 Task: Create a due date automation trigger when advanced on, on the tuesday after a card is due add dates due next month at 11:00 AM.
Action: Mouse moved to (1283, 89)
Screenshot: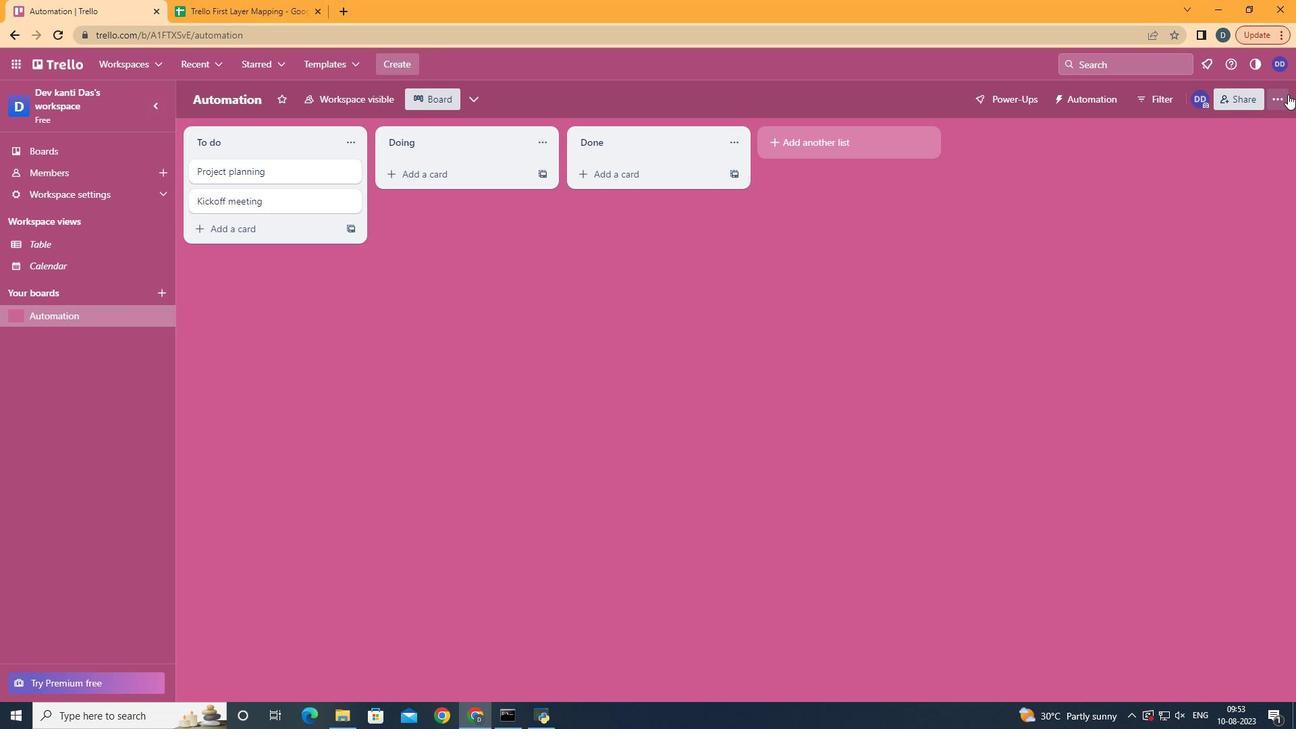 
Action: Mouse pressed left at (1283, 89)
Screenshot: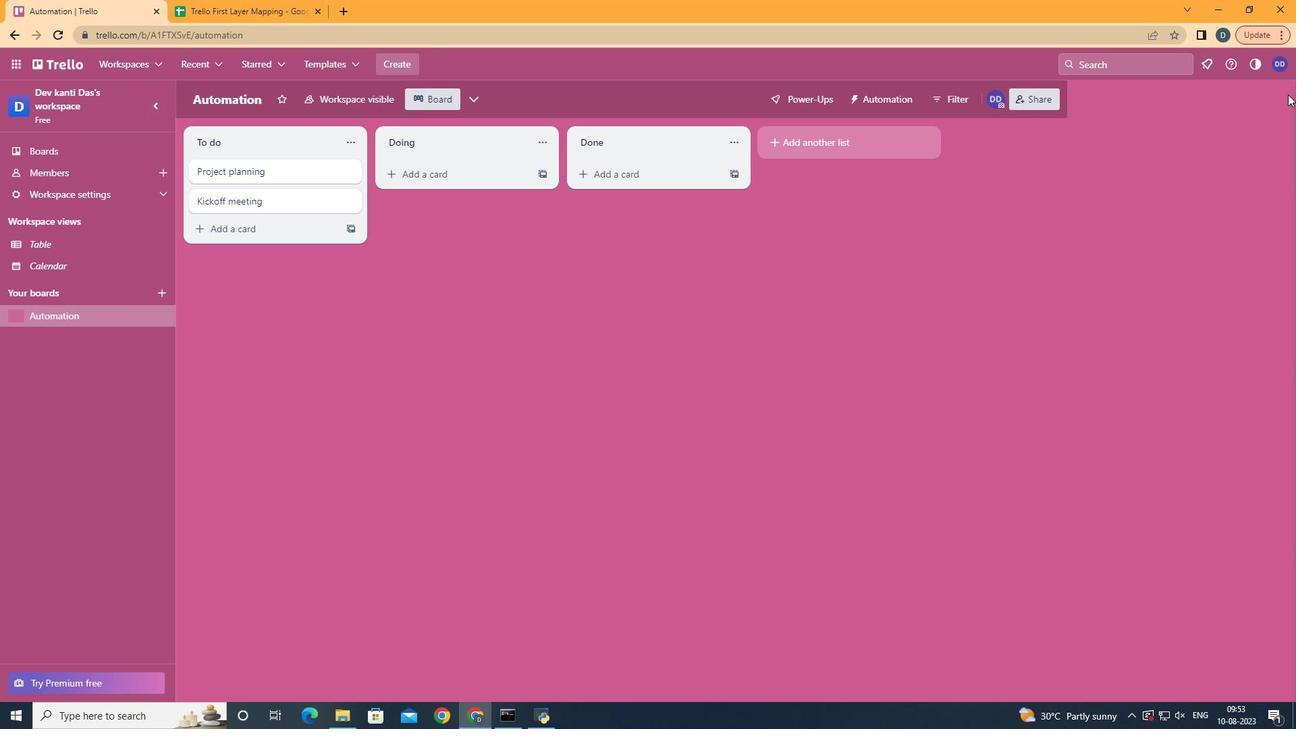 
Action: Mouse moved to (1155, 271)
Screenshot: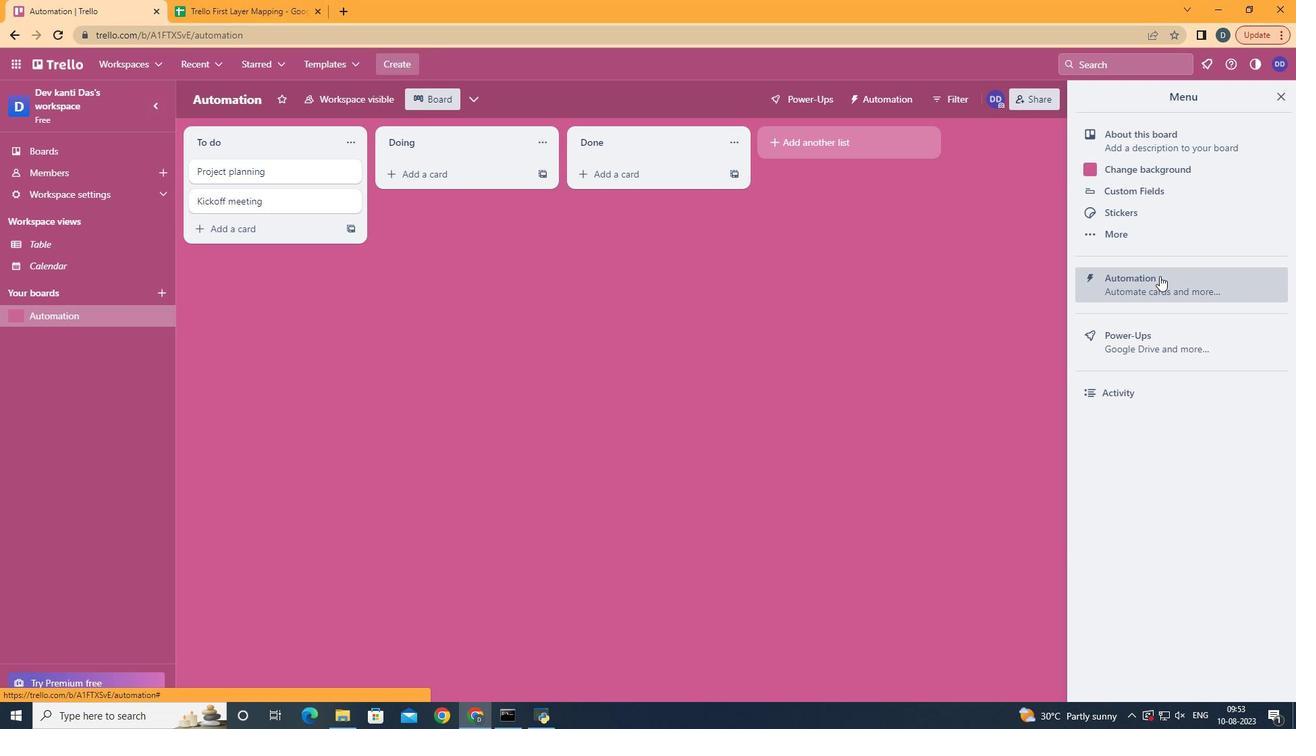 
Action: Mouse pressed left at (1155, 271)
Screenshot: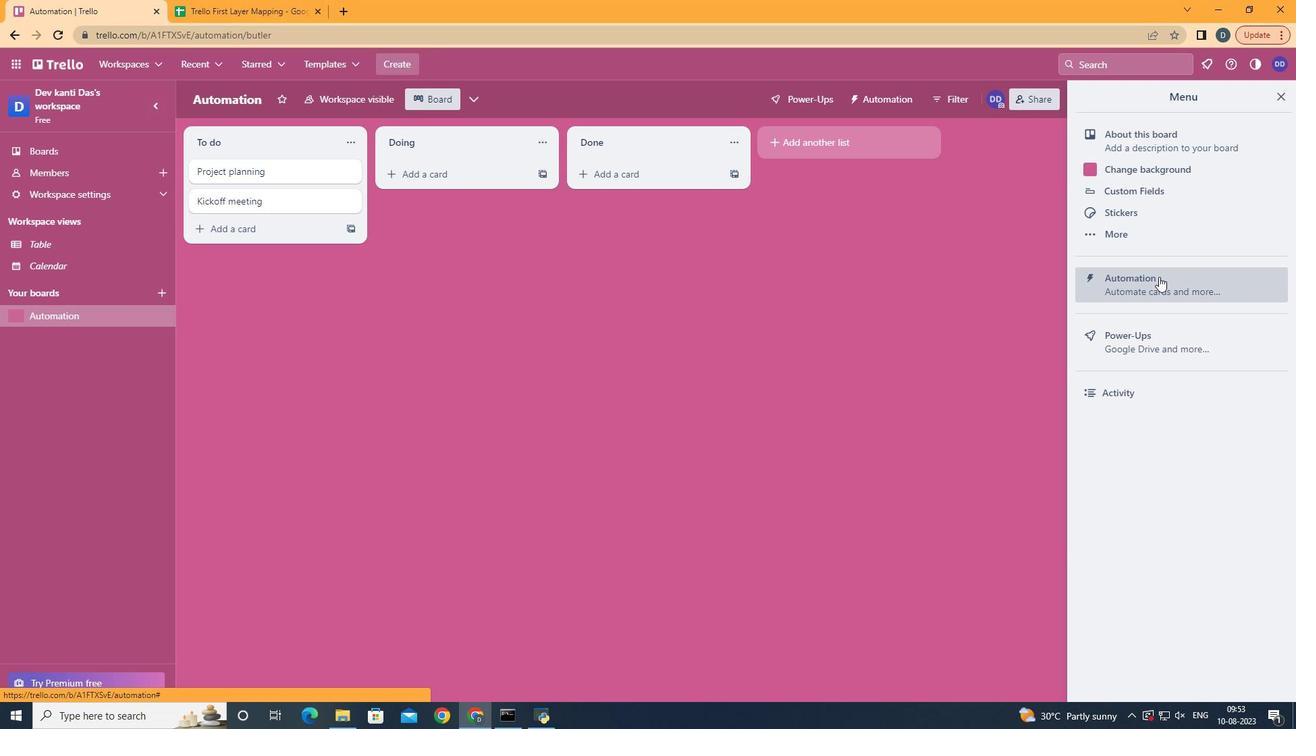 
Action: Mouse moved to (232, 272)
Screenshot: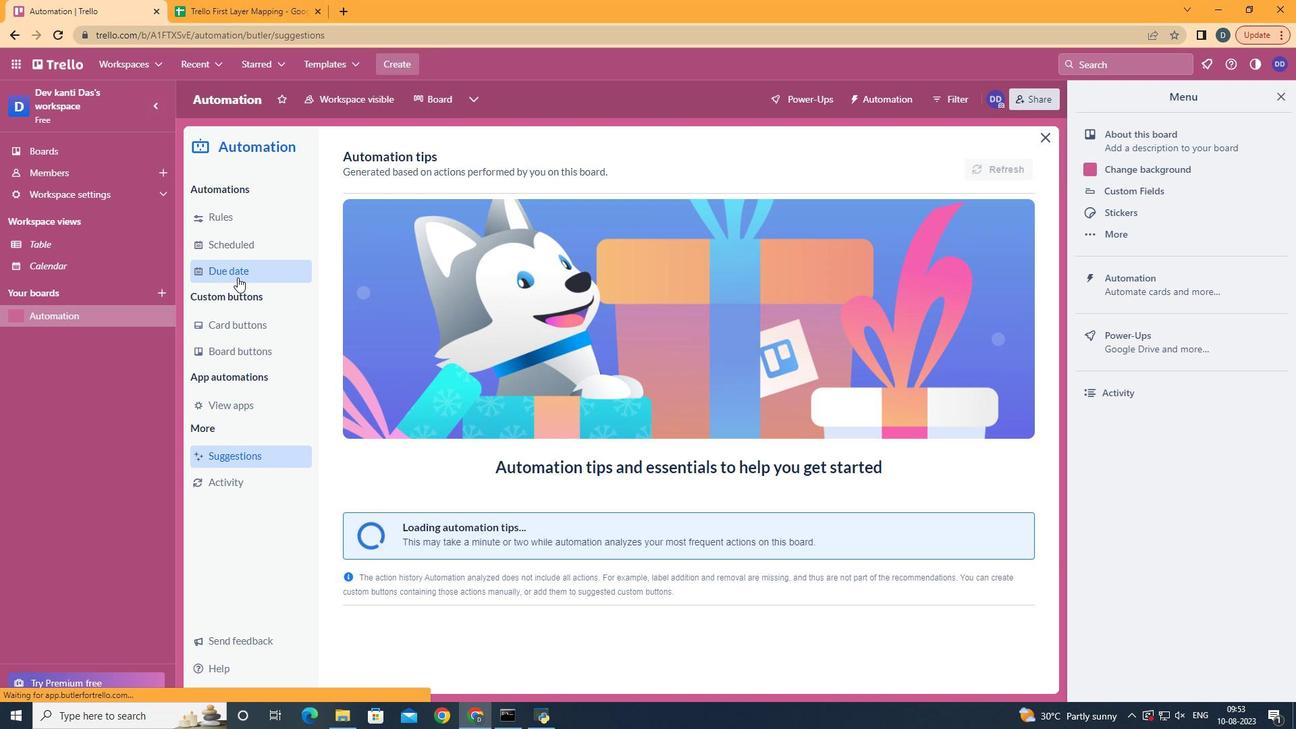 
Action: Mouse pressed left at (232, 272)
Screenshot: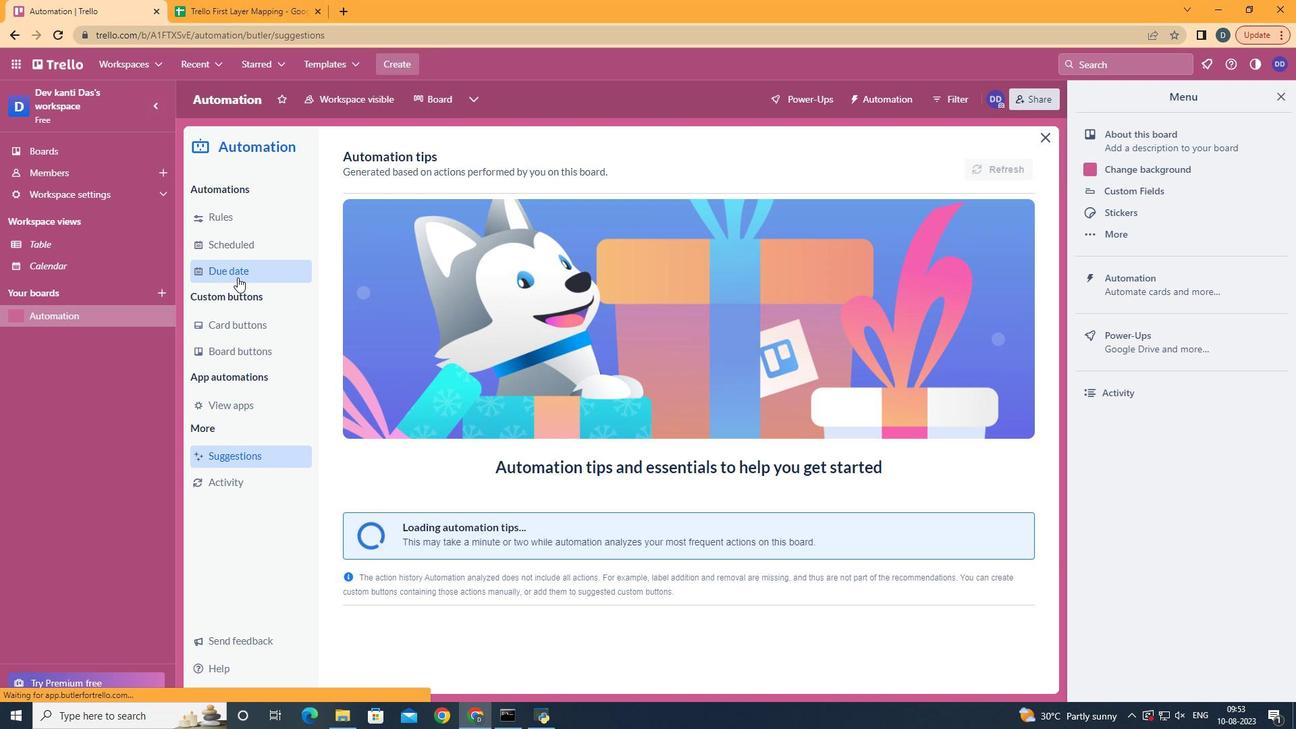 
Action: Mouse moved to (950, 153)
Screenshot: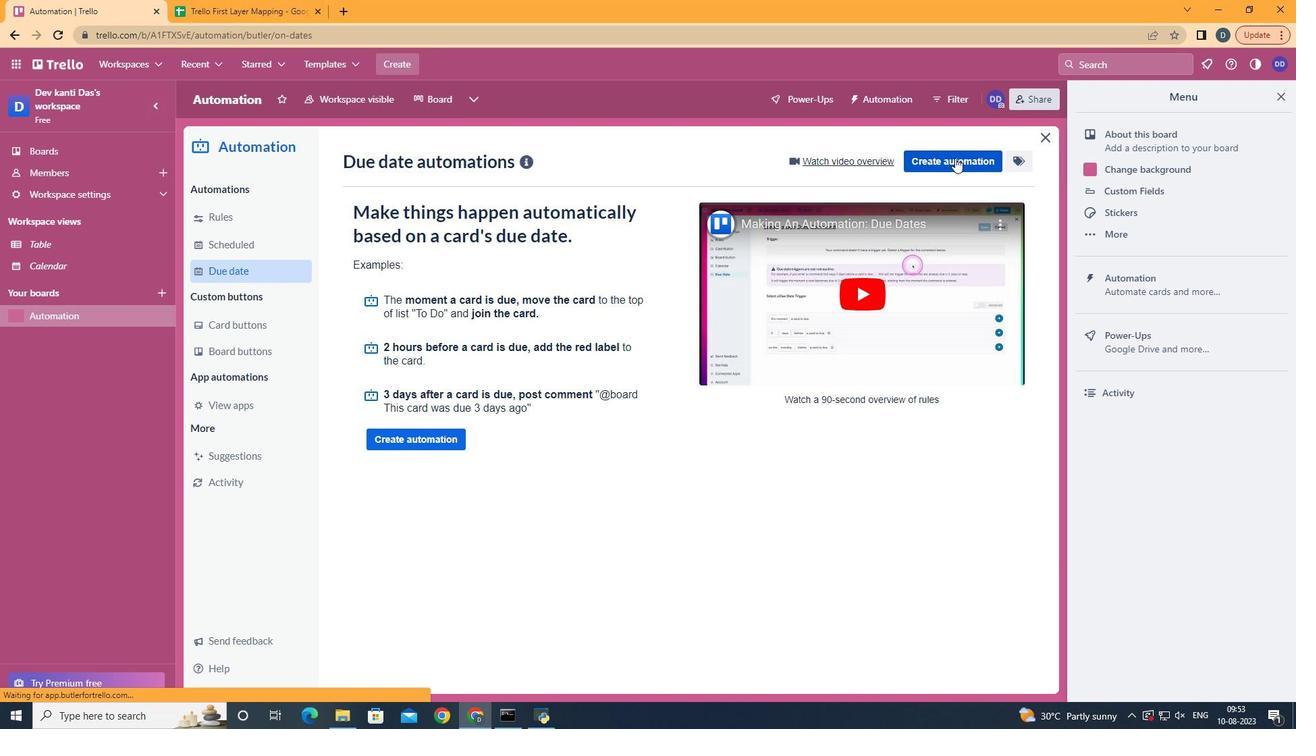 
Action: Mouse pressed left at (950, 153)
Screenshot: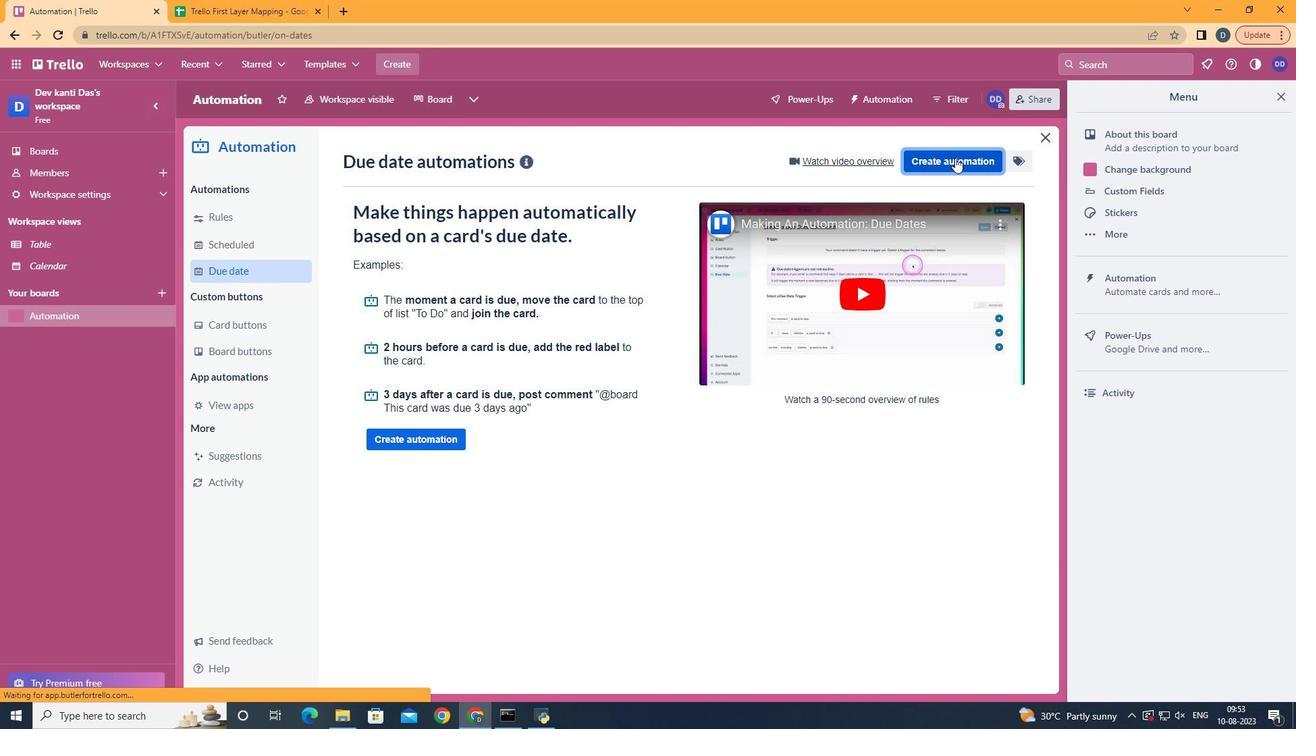 
Action: Mouse moved to (694, 295)
Screenshot: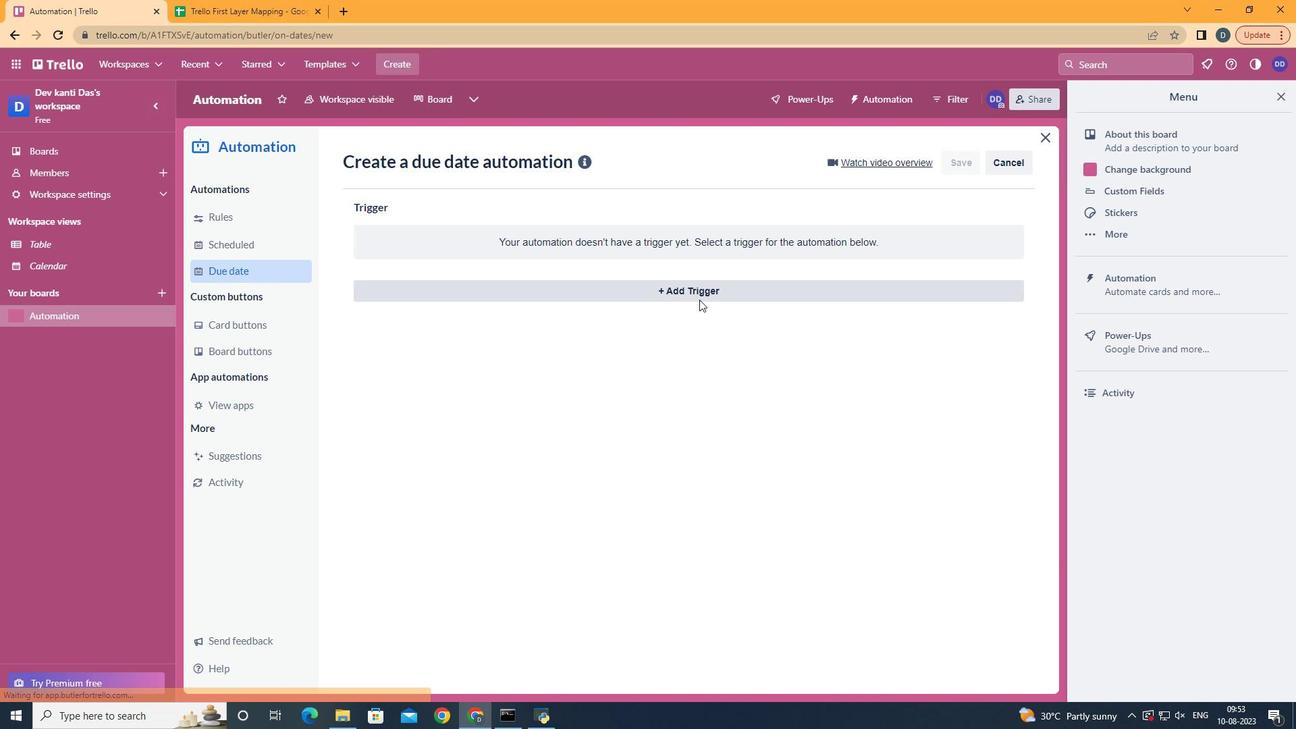 
Action: Mouse pressed left at (694, 295)
Screenshot: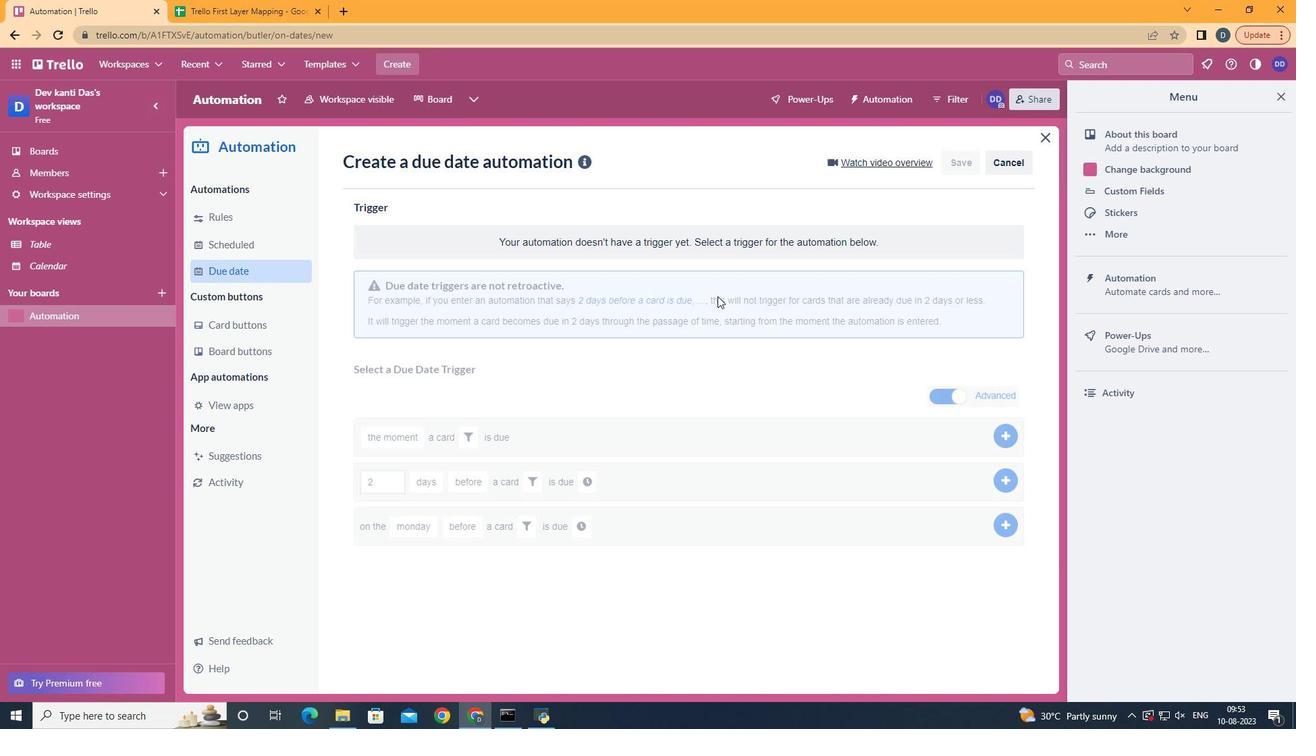 
Action: Mouse moved to (434, 373)
Screenshot: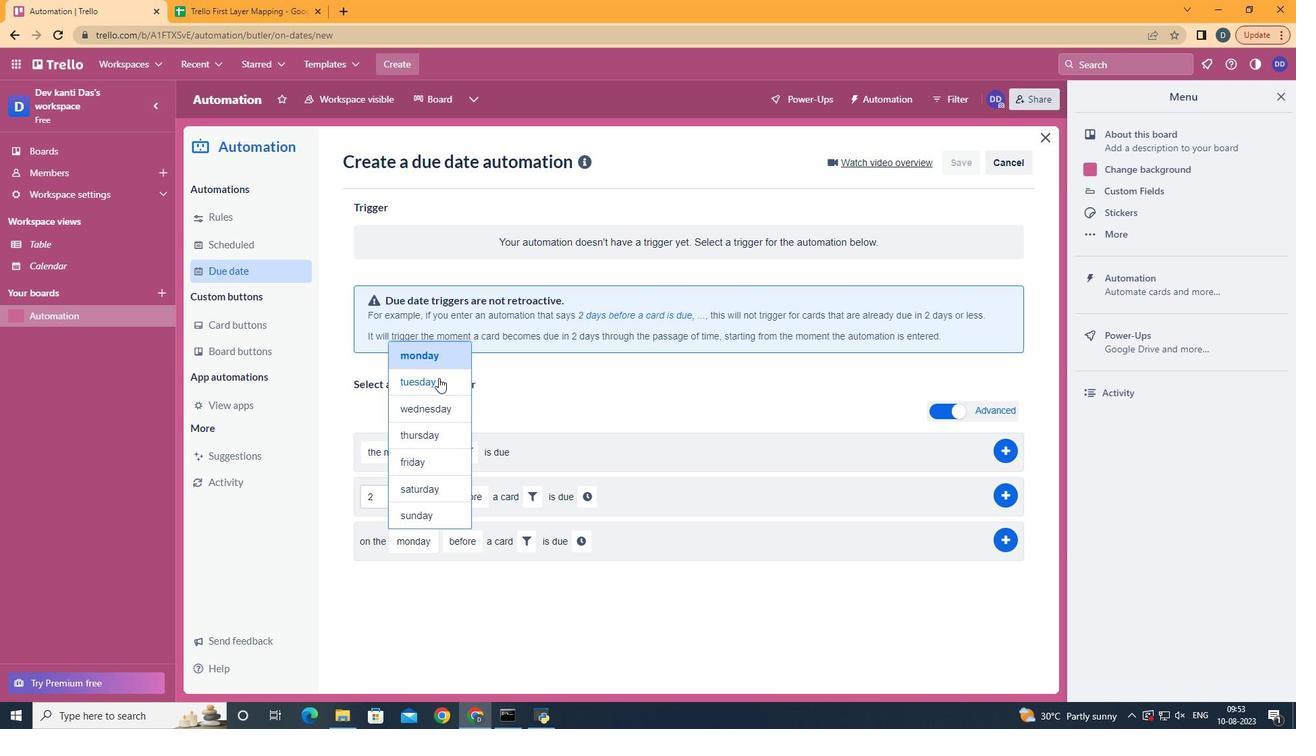 
Action: Mouse pressed left at (434, 373)
Screenshot: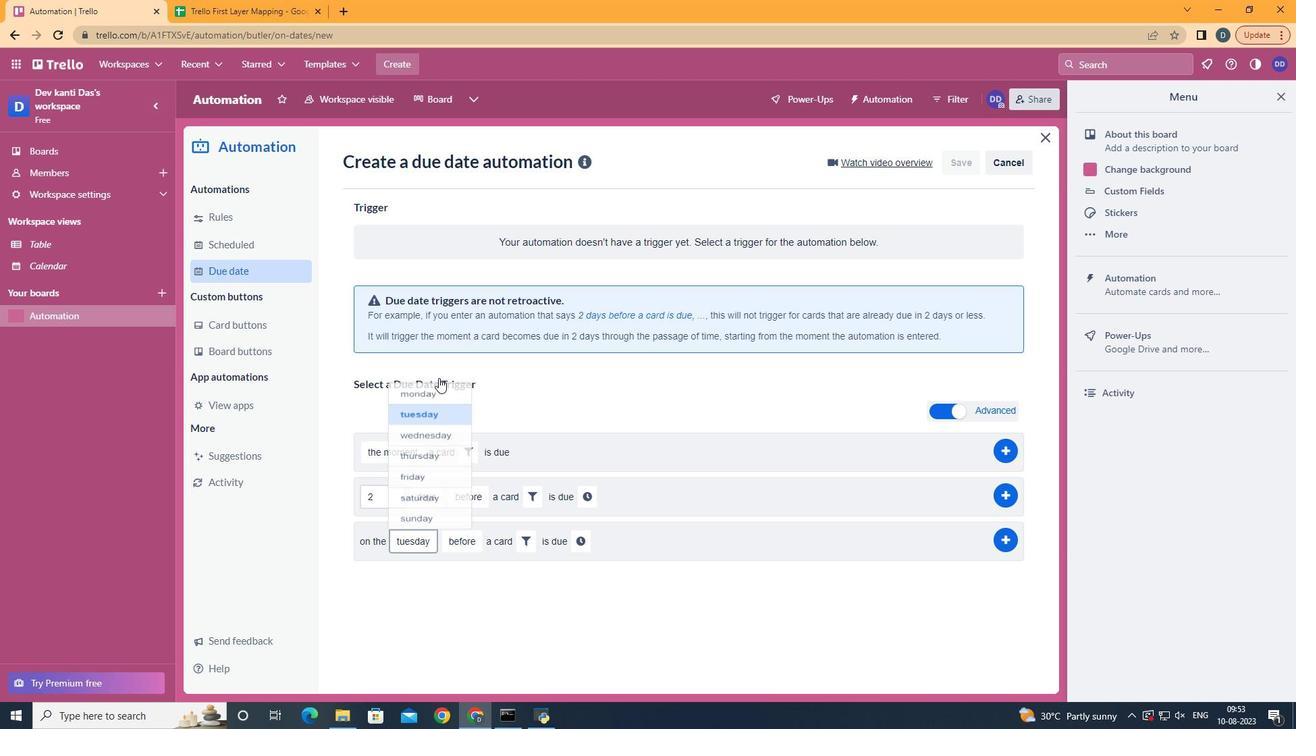 
Action: Mouse moved to (477, 583)
Screenshot: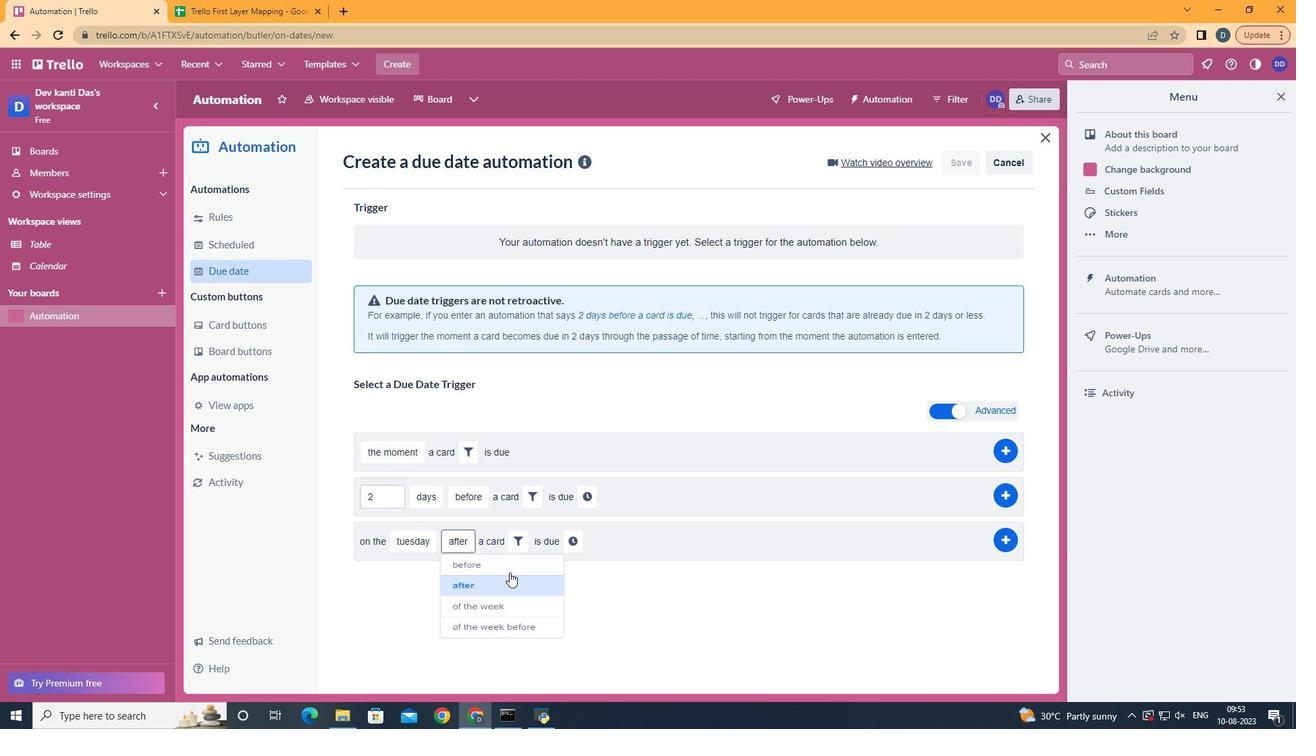 
Action: Mouse pressed left at (477, 583)
Screenshot: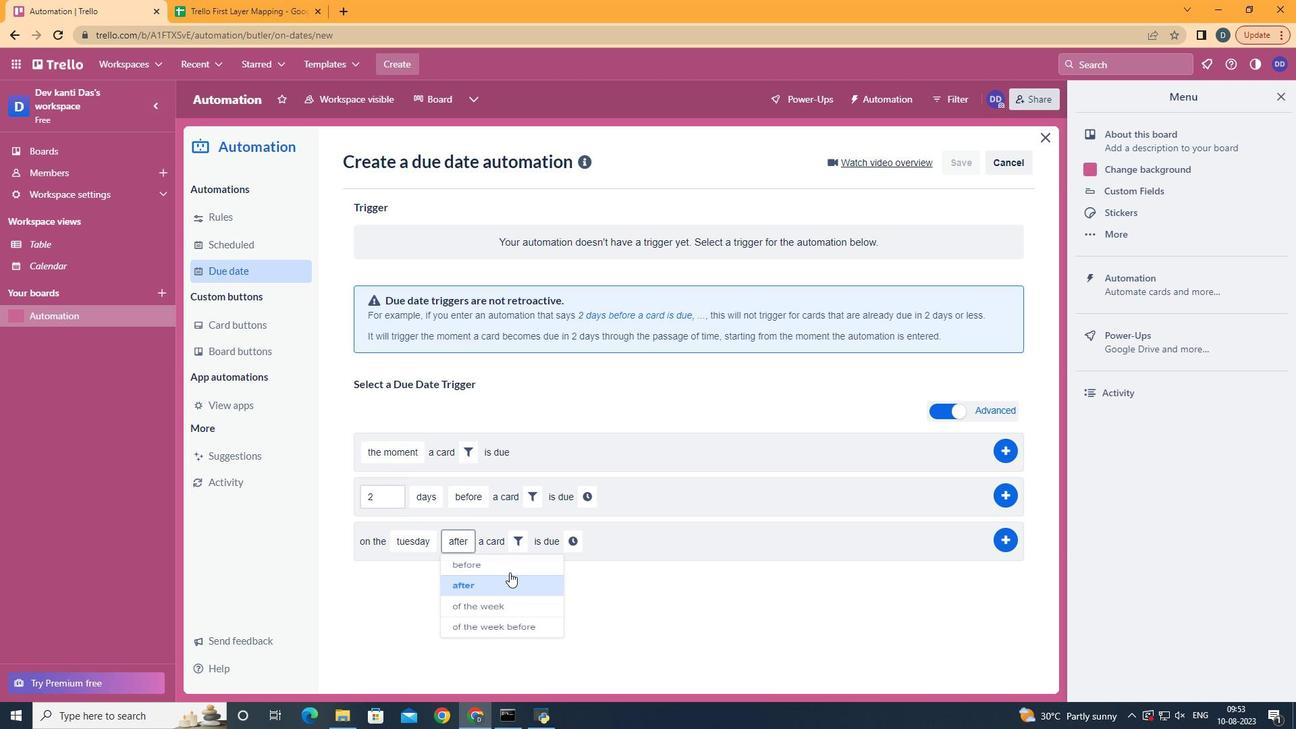 
Action: Mouse moved to (520, 542)
Screenshot: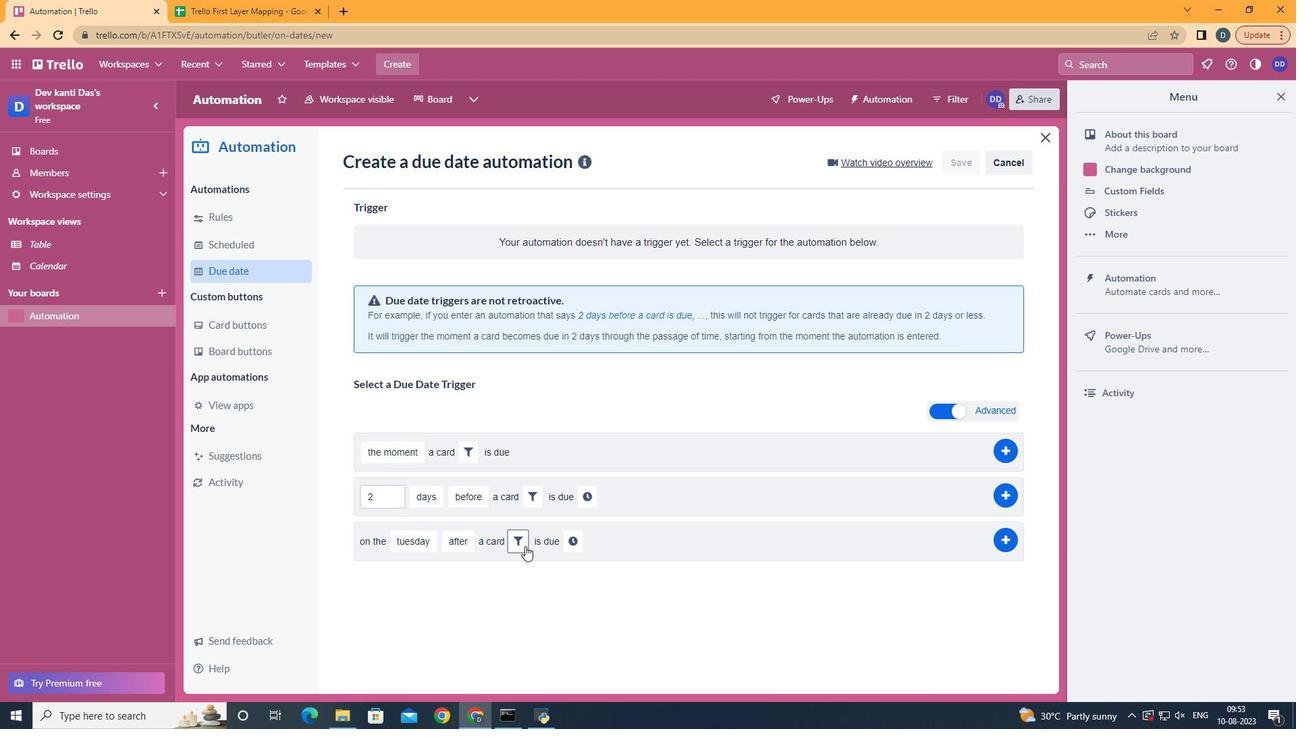 
Action: Mouse pressed left at (520, 542)
Screenshot: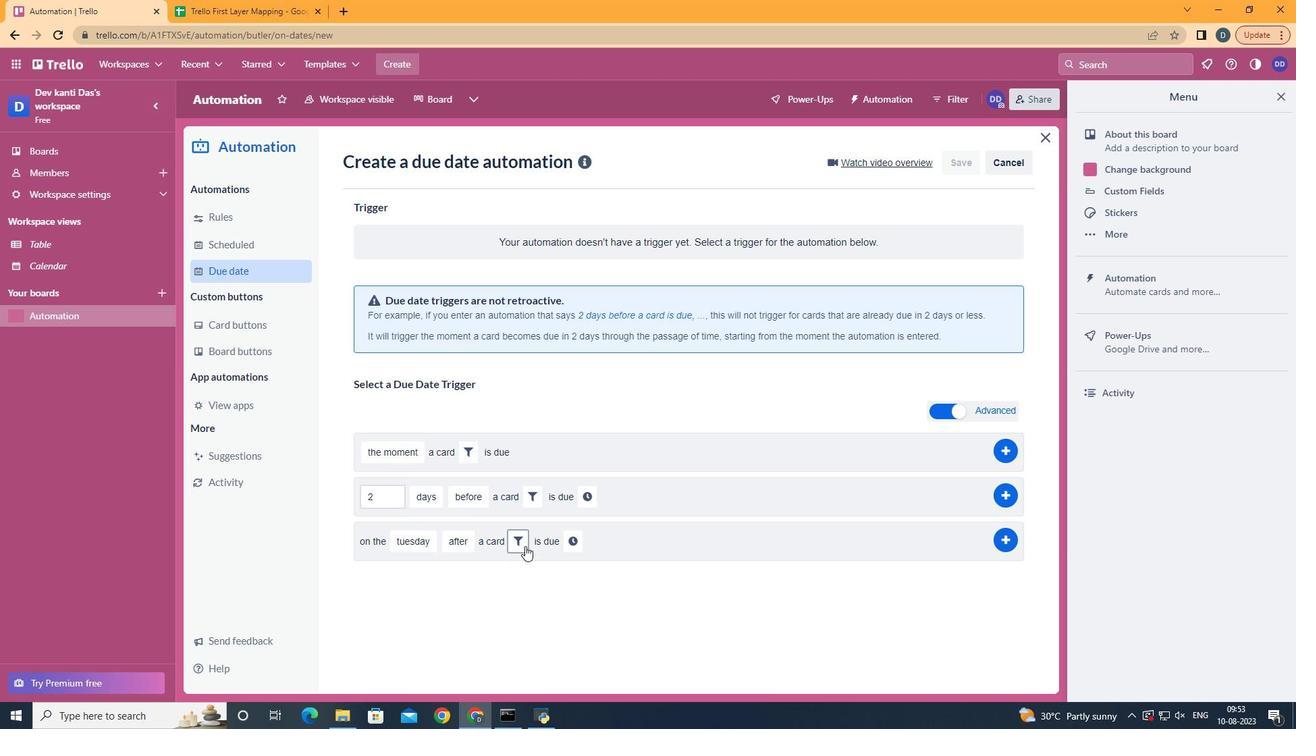 
Action: Mouse moved to (589, 567)
Screenshot: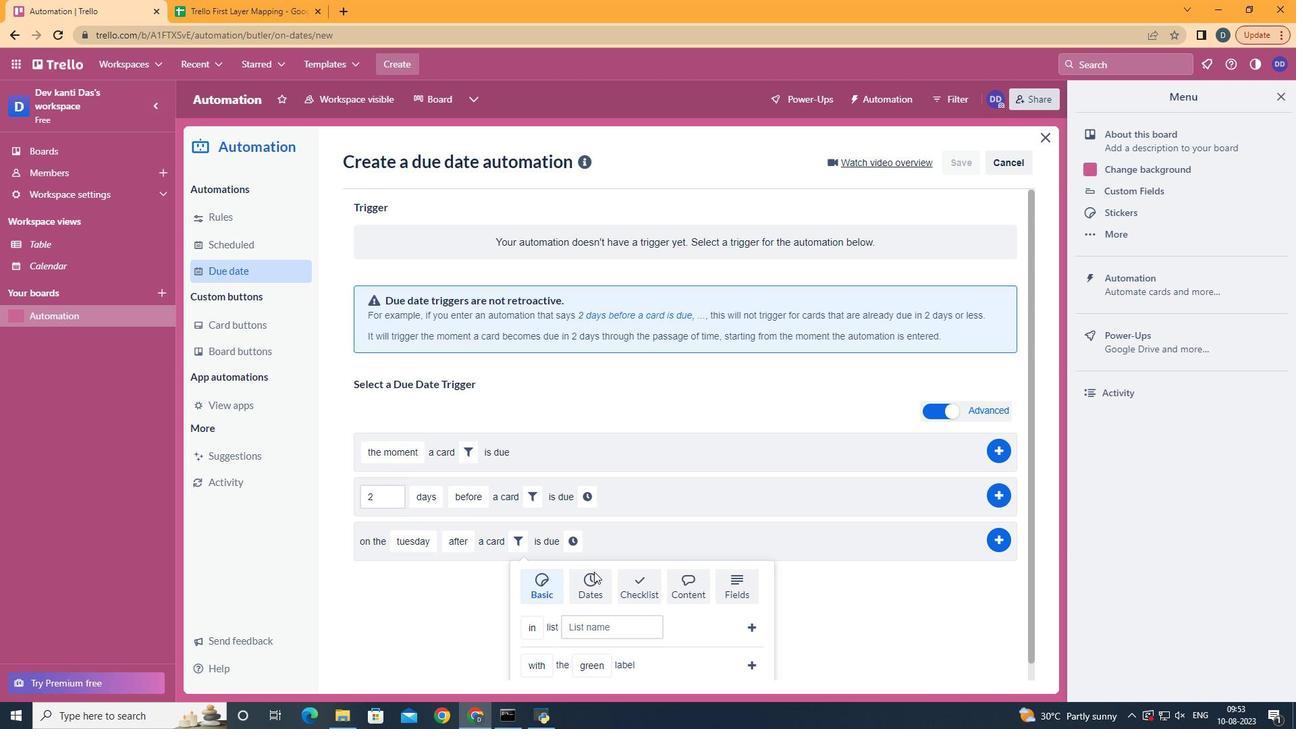 
Action: Mouse pressed left at (589, 567)
Screenshot: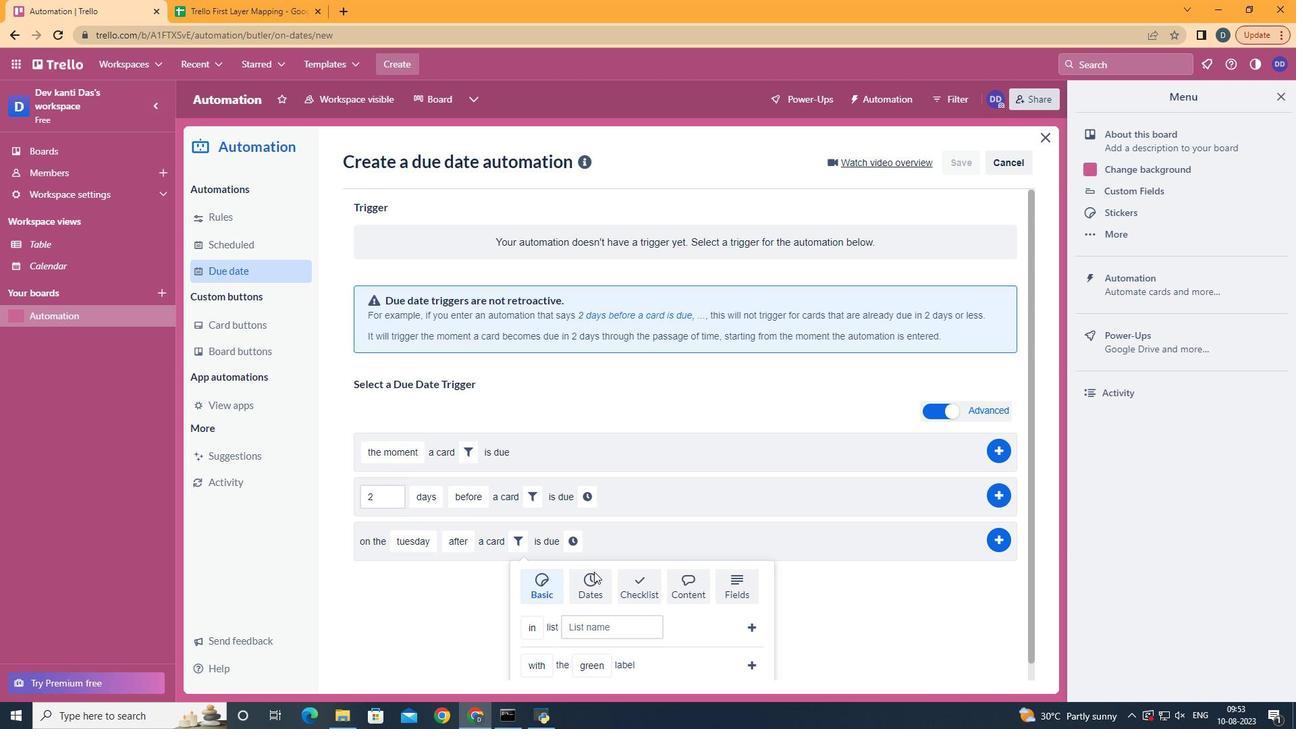 
Action: Mouse moved to (589, 567)
Screenshot: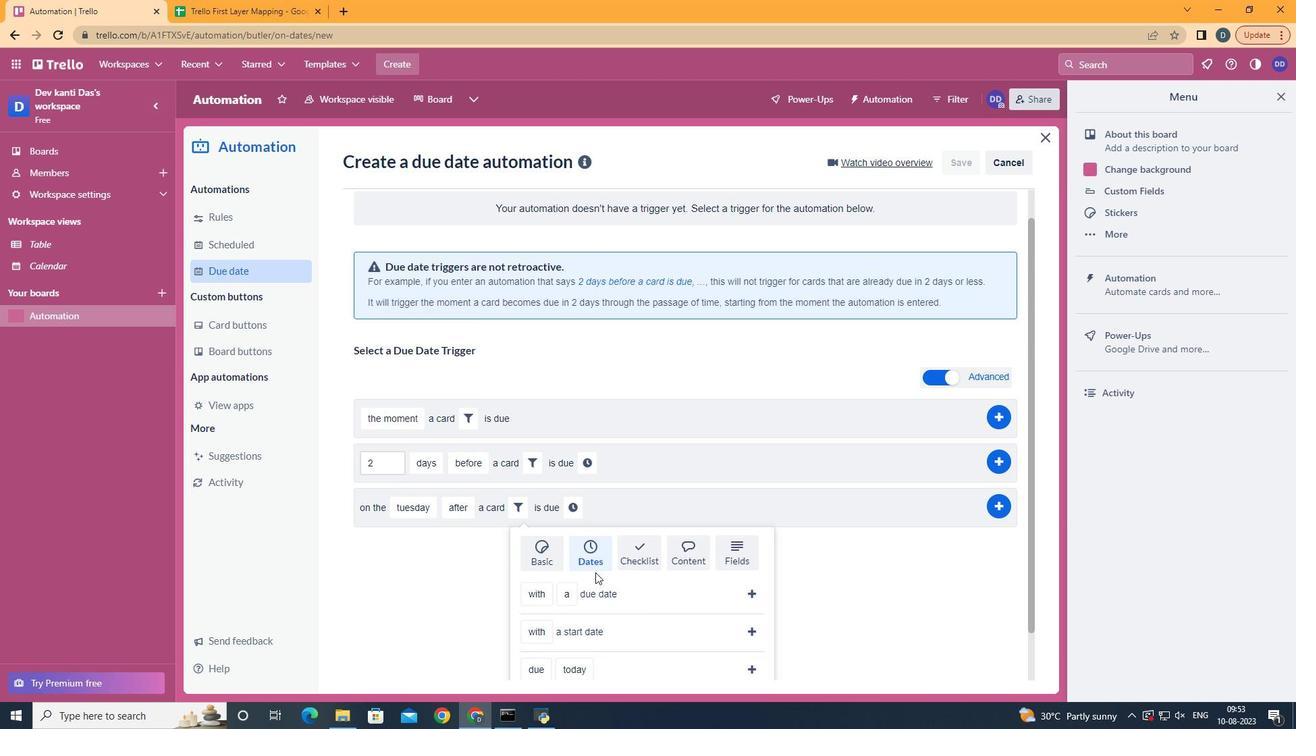 
Action: Mouse scrolled (589, 567) with delta (0, 0)
Screenshot: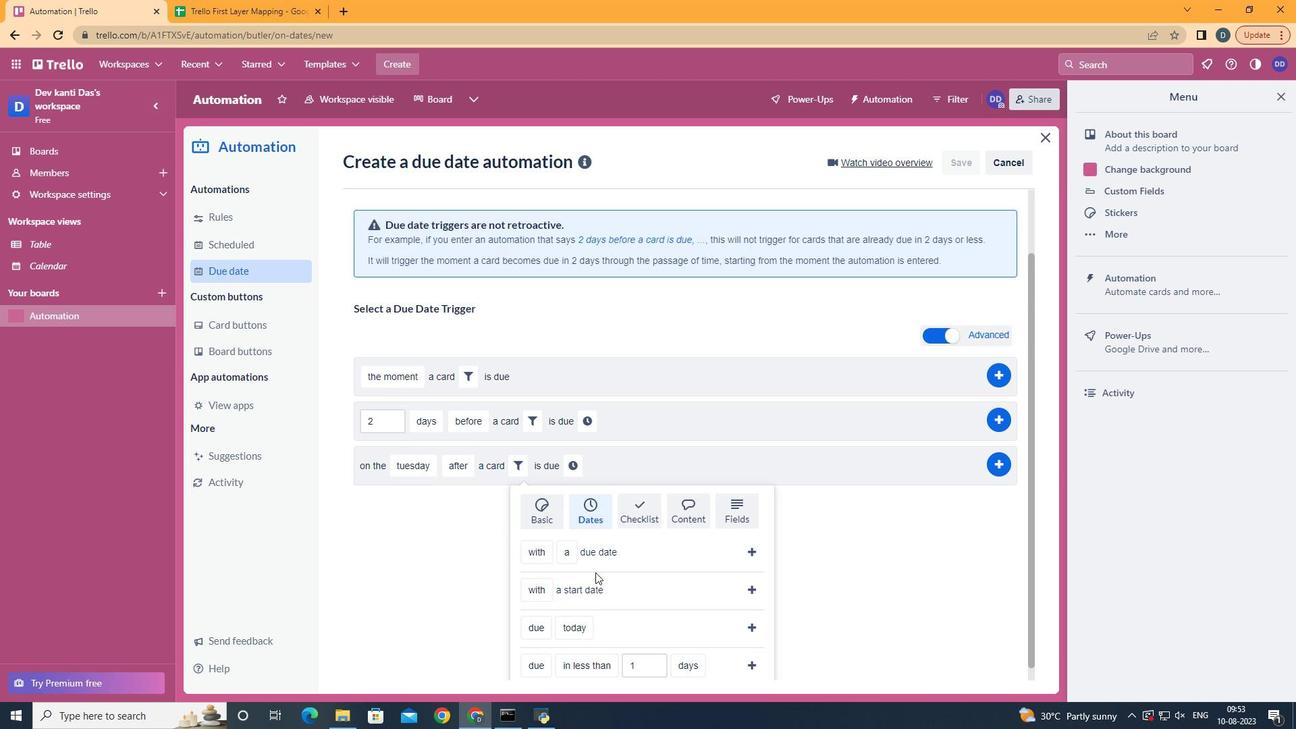 
Action: Mouse scrolled (589, 567) with delta (0, 0)
Screenshot: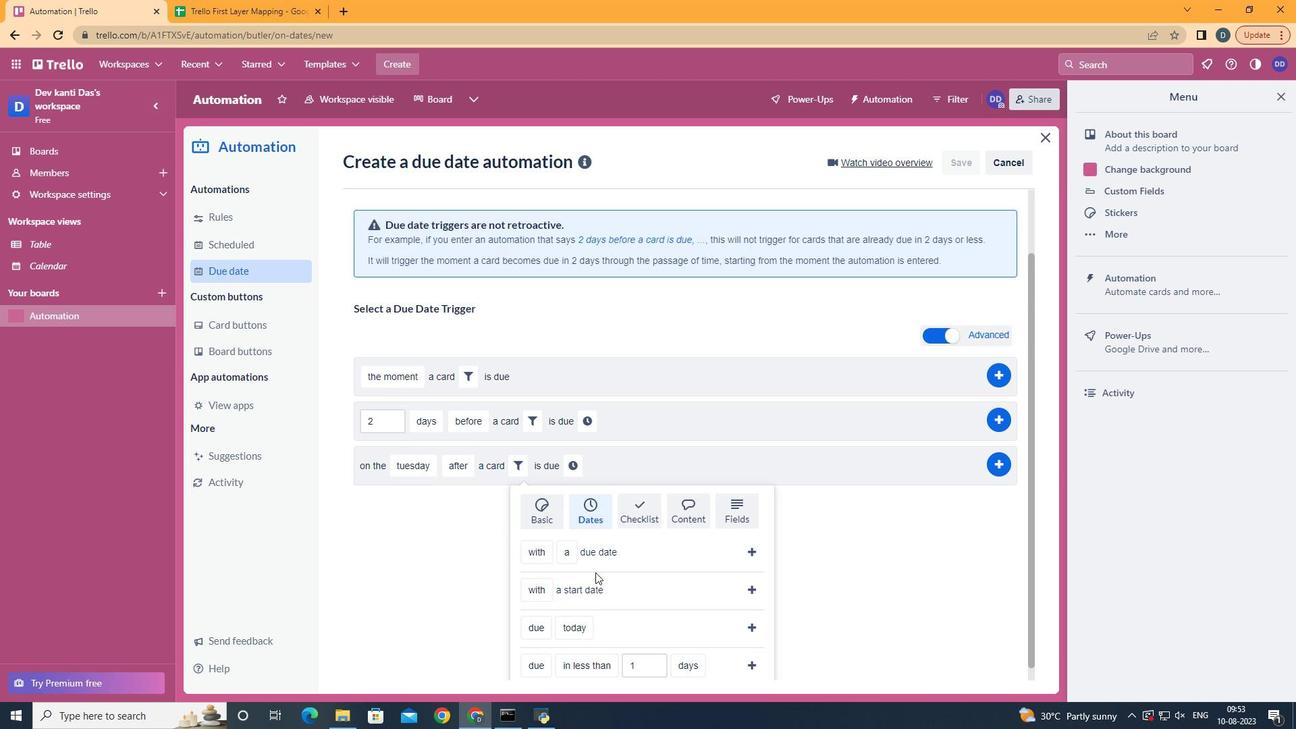 
Action: Mouse scrolled (589, 567) with delta (0, 0)
Screenshot: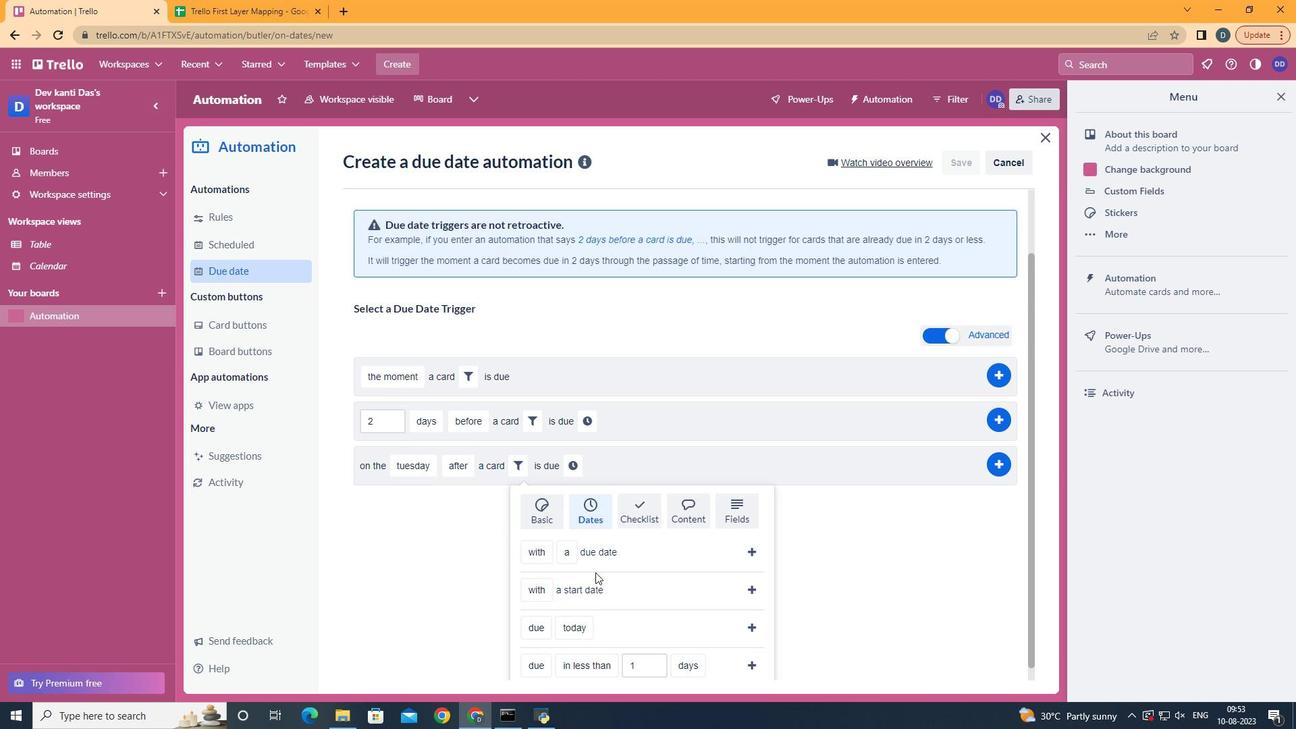 
Action: Mouse scrolled (589, 567) with delta (0, 0)
Screenshot: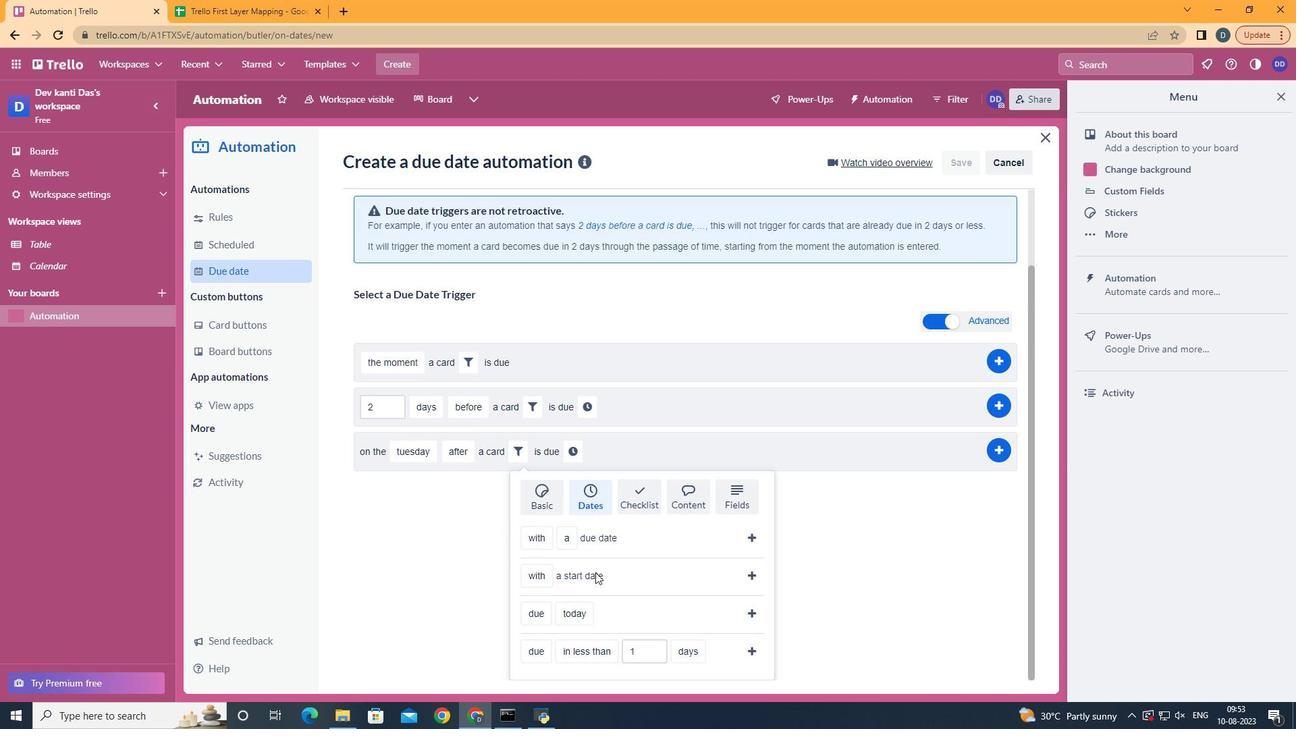 
Action: Mouse scrolled (589, 567) with delta (0, 0)
Screenshot: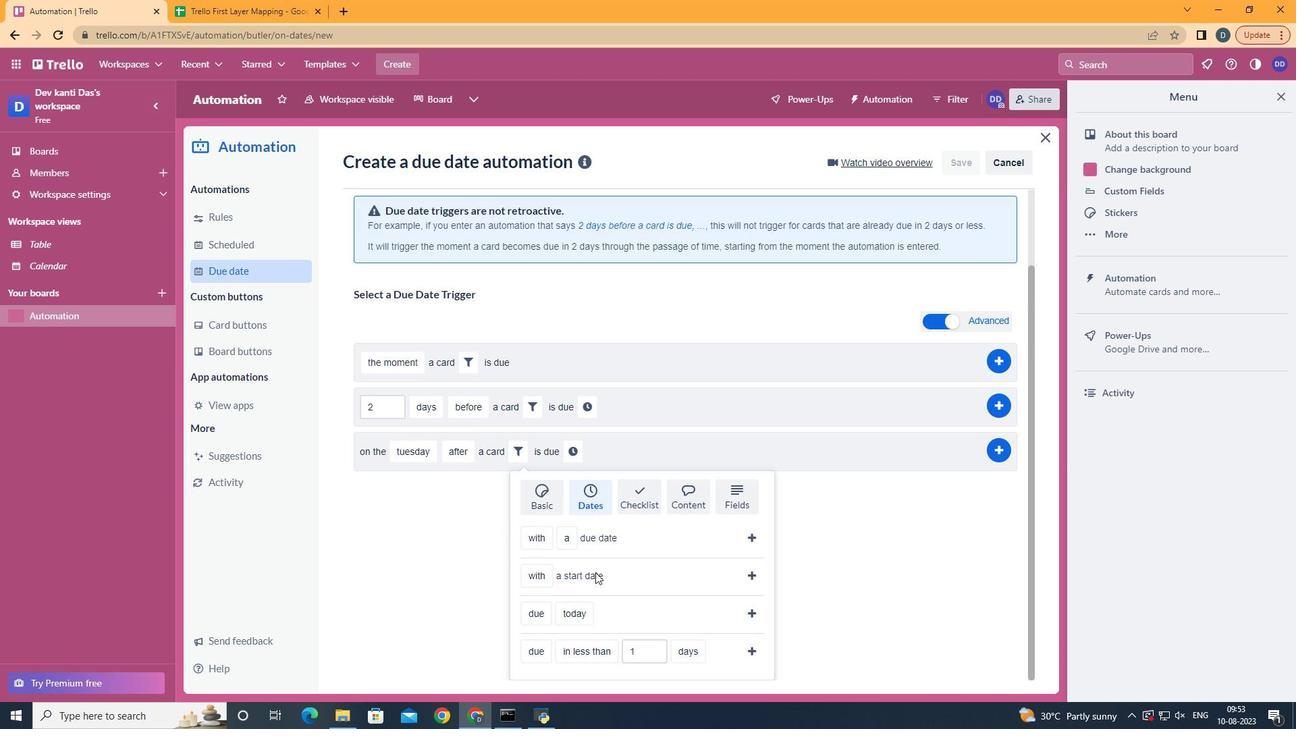 
Action: Mouse moved to (563, 505)
Screenshot: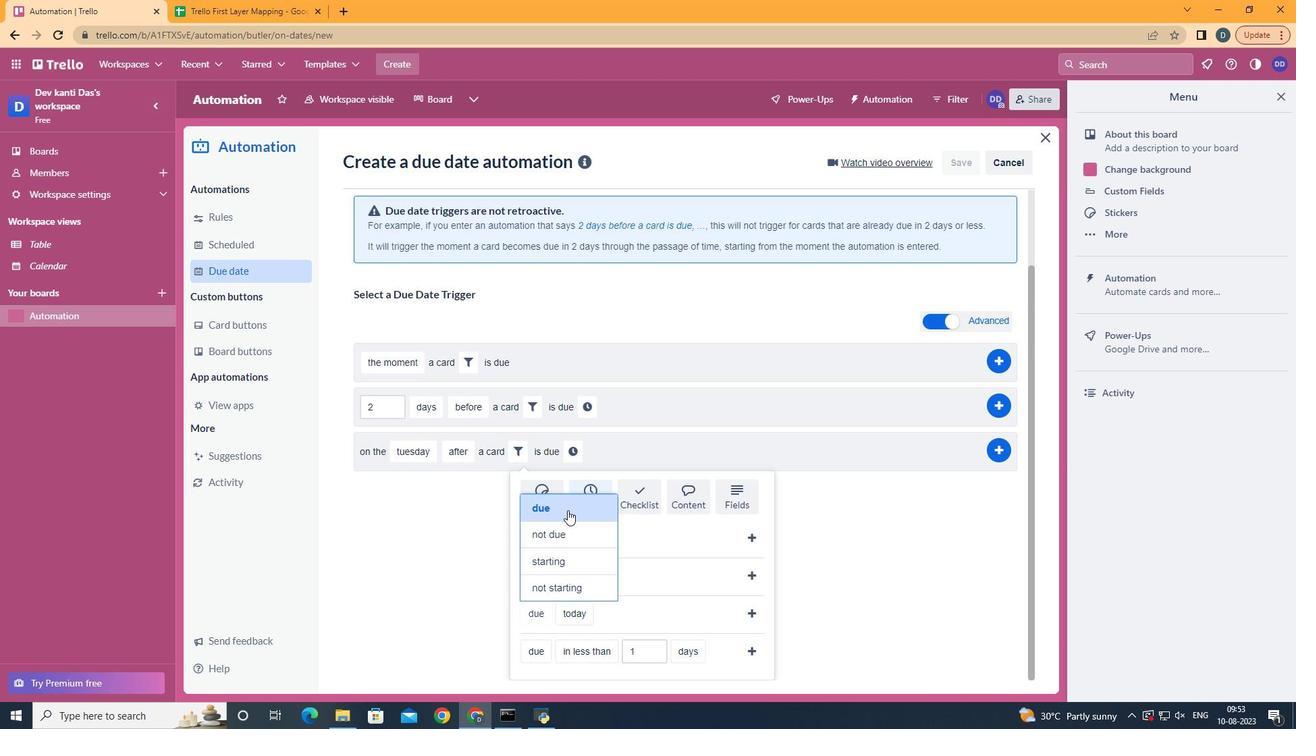 
Action: Mouse pressed left at (563, 505)
Screenshot: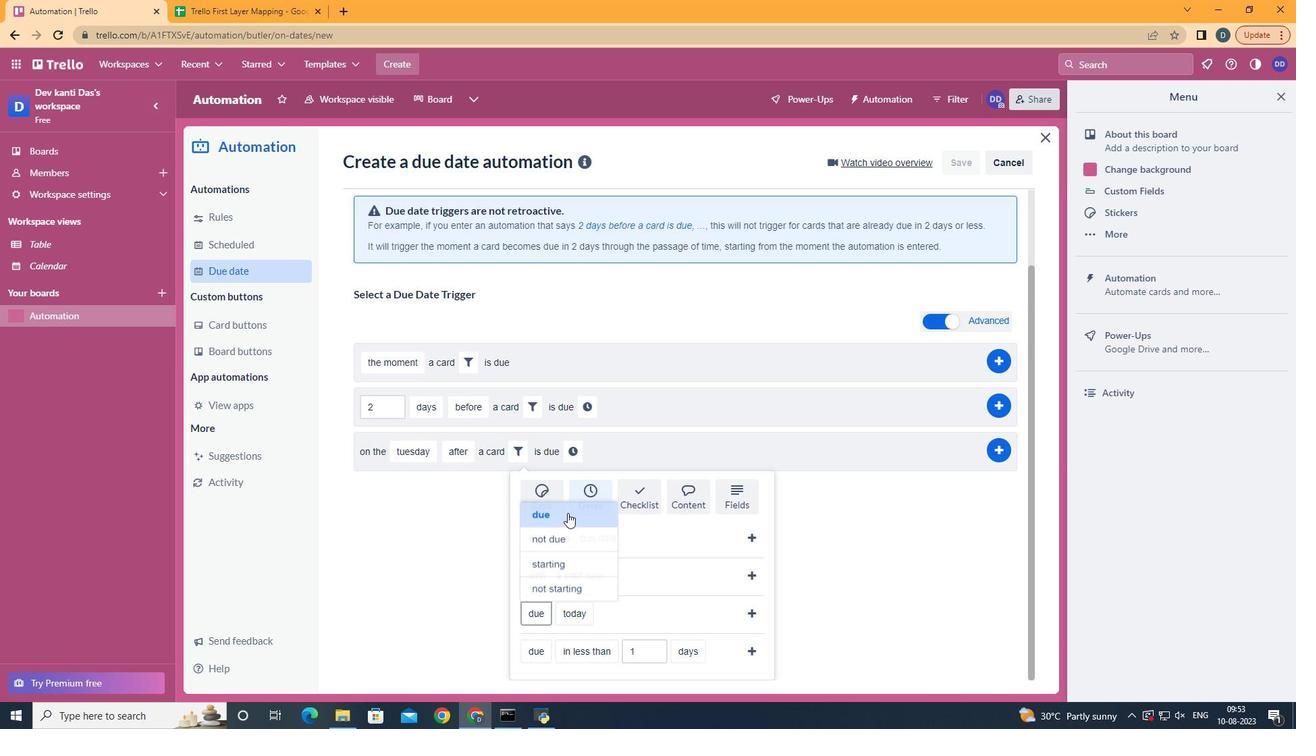 
Action: Mouse moved to (580, 587)
Screenshot: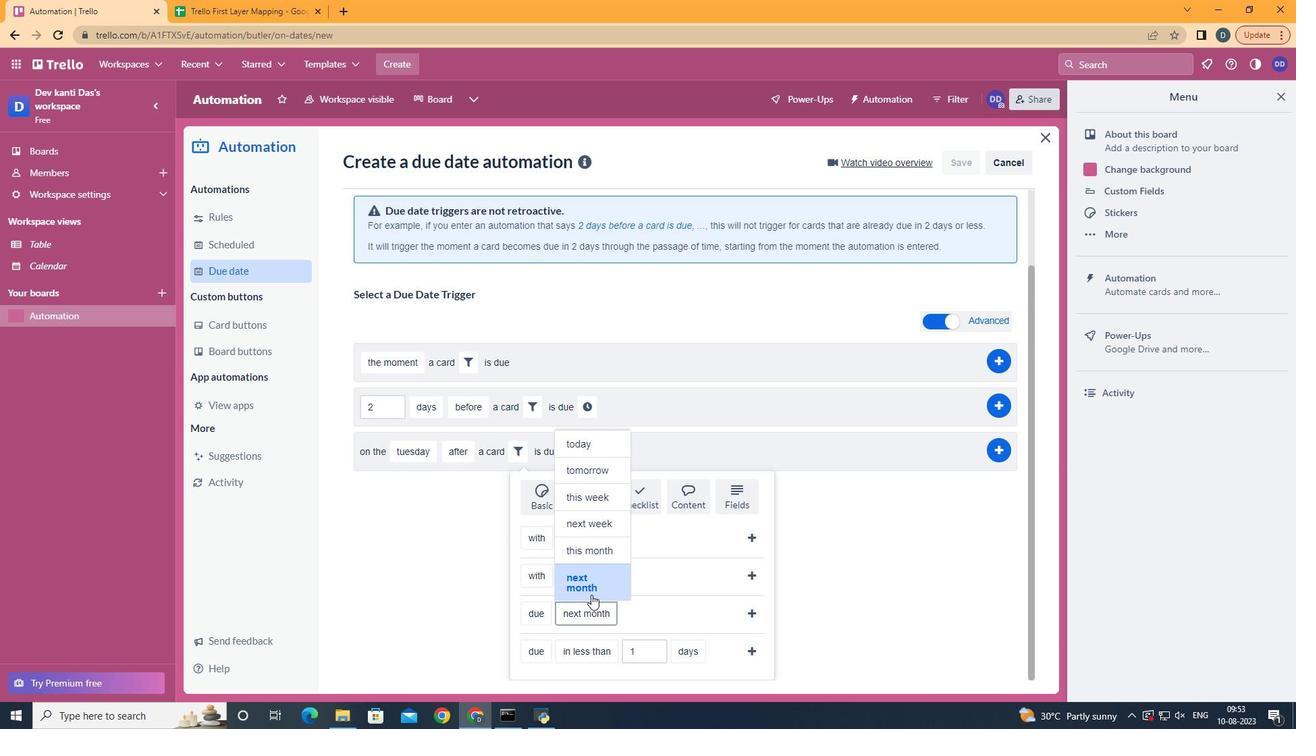
Action: Mouse pressed left at (580, 587)
Screenshot: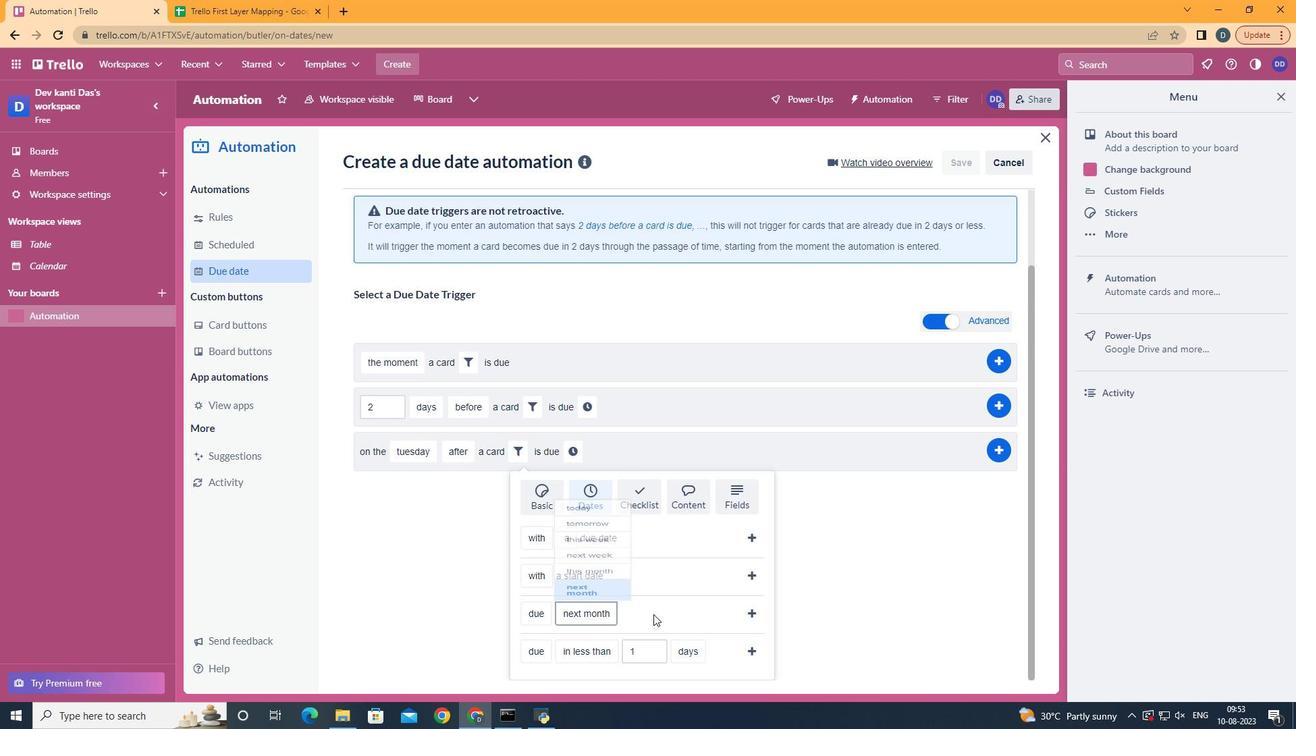 
Action: Mouse moved to (750, 611)
Screenshot: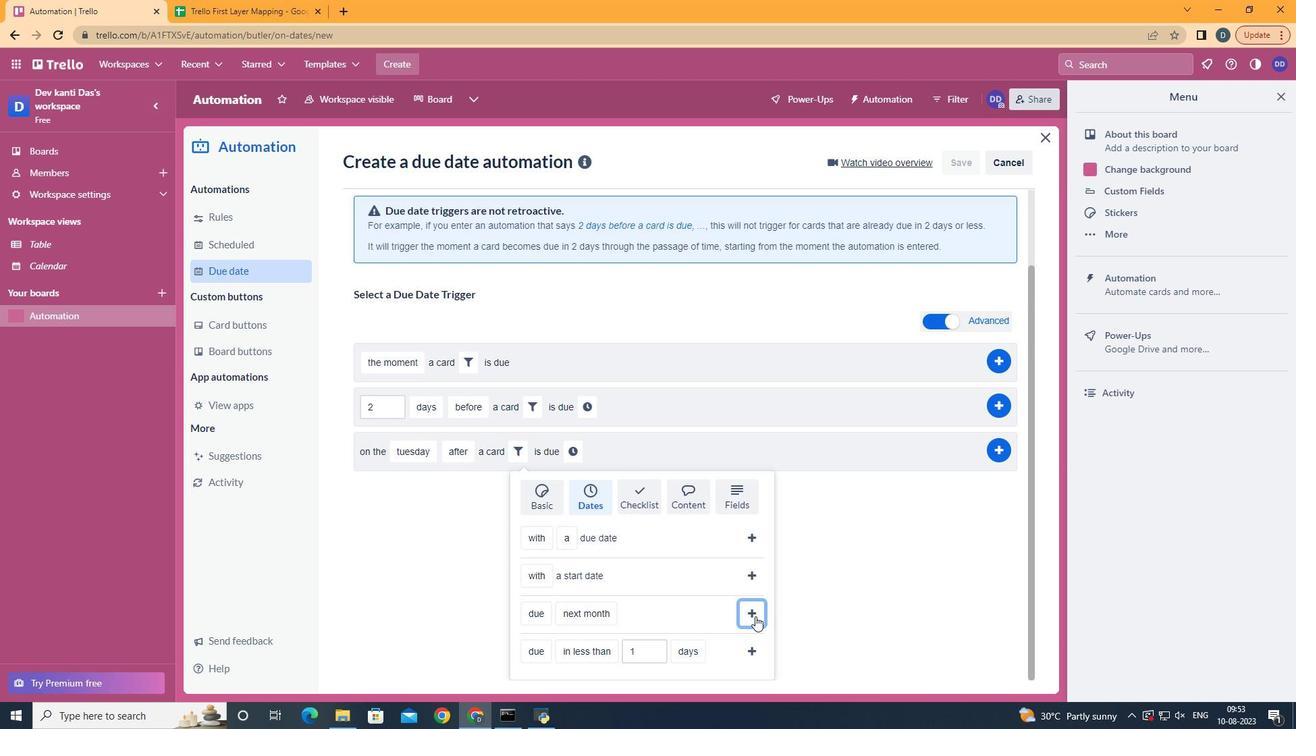 
Action: Mouse pressed left at (750, 611)
Screenshot: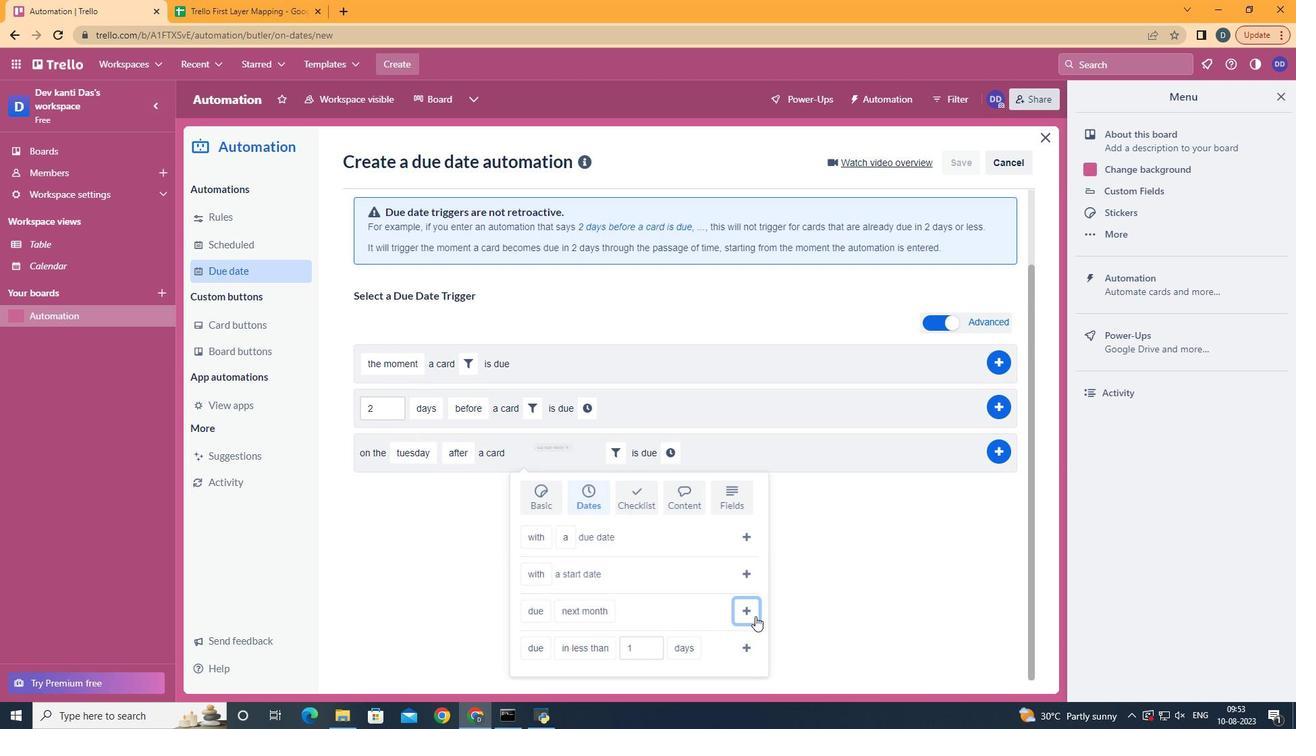 
Action: Mouse moved to (669, 532)
Screenshot: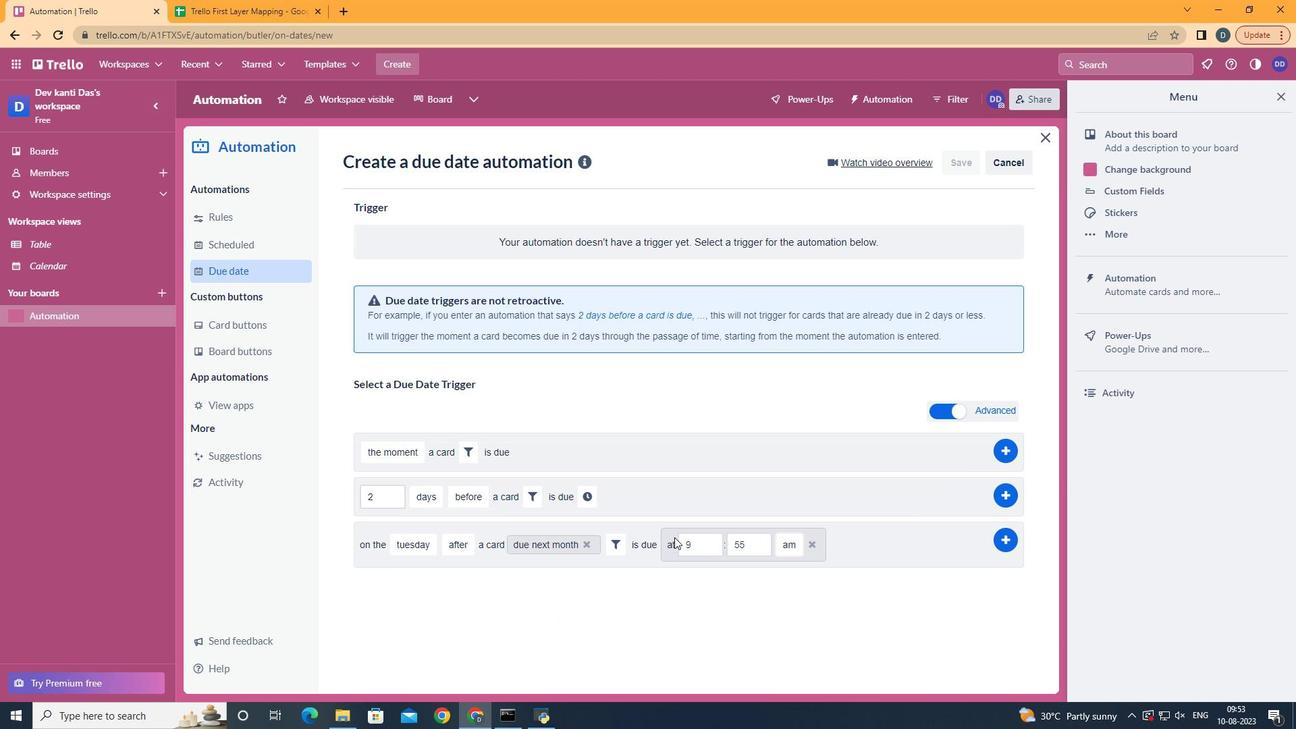 
Action: Mouse pressed left at (669, 532)
Screenshot: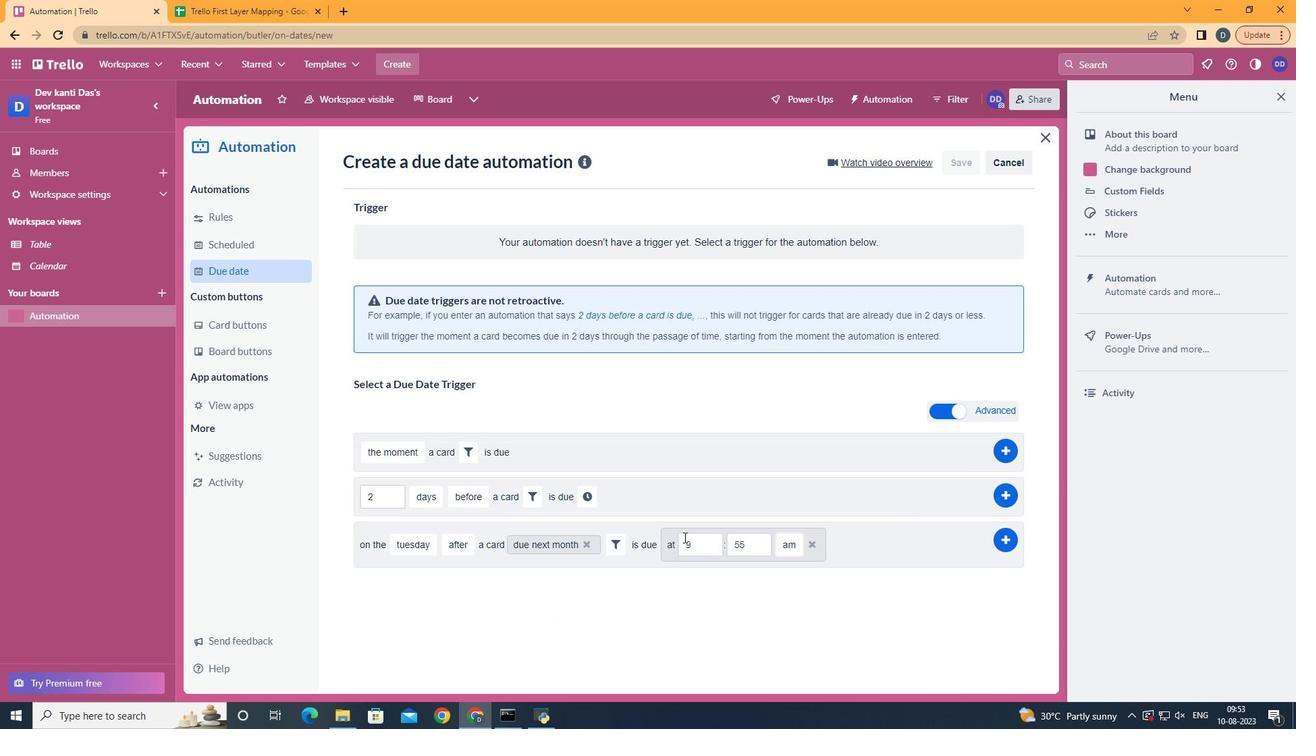 
Action: Mouse moved to (694, 536)
Screenshot: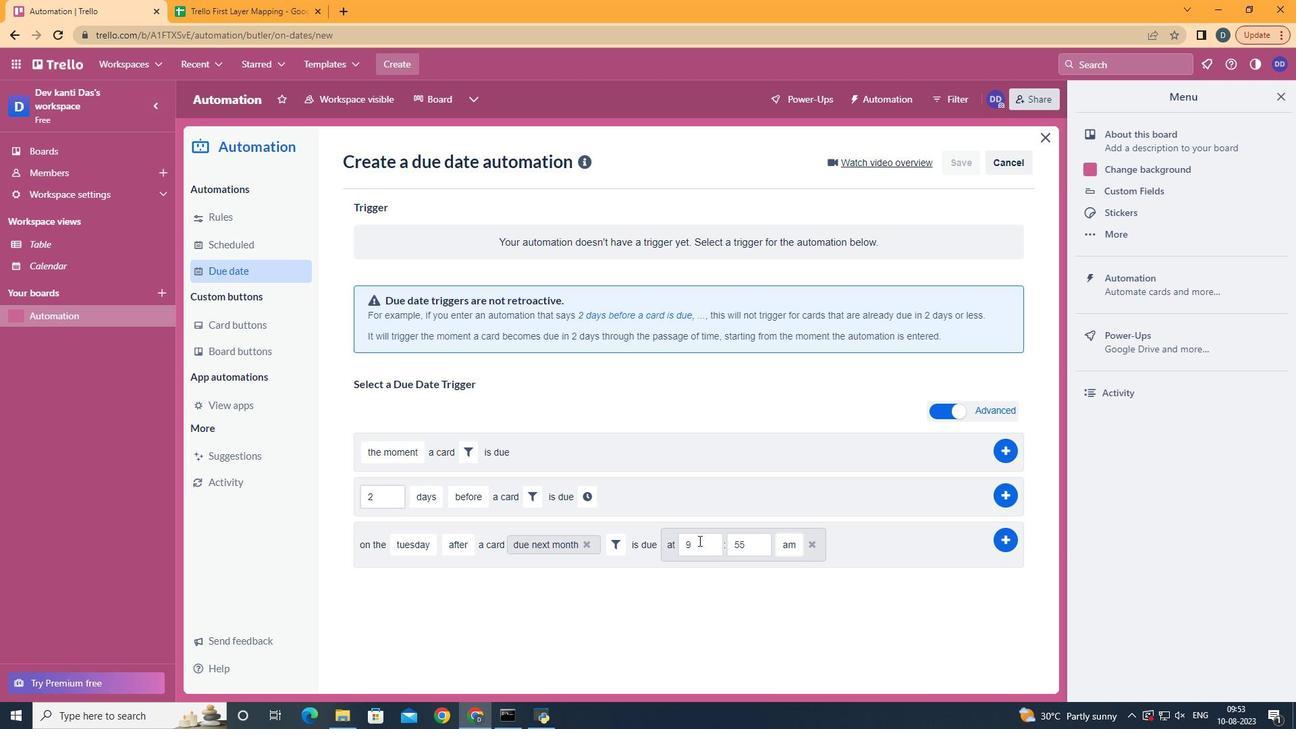 
Action: Mouse pressed left at (694, 536)
Screenshot: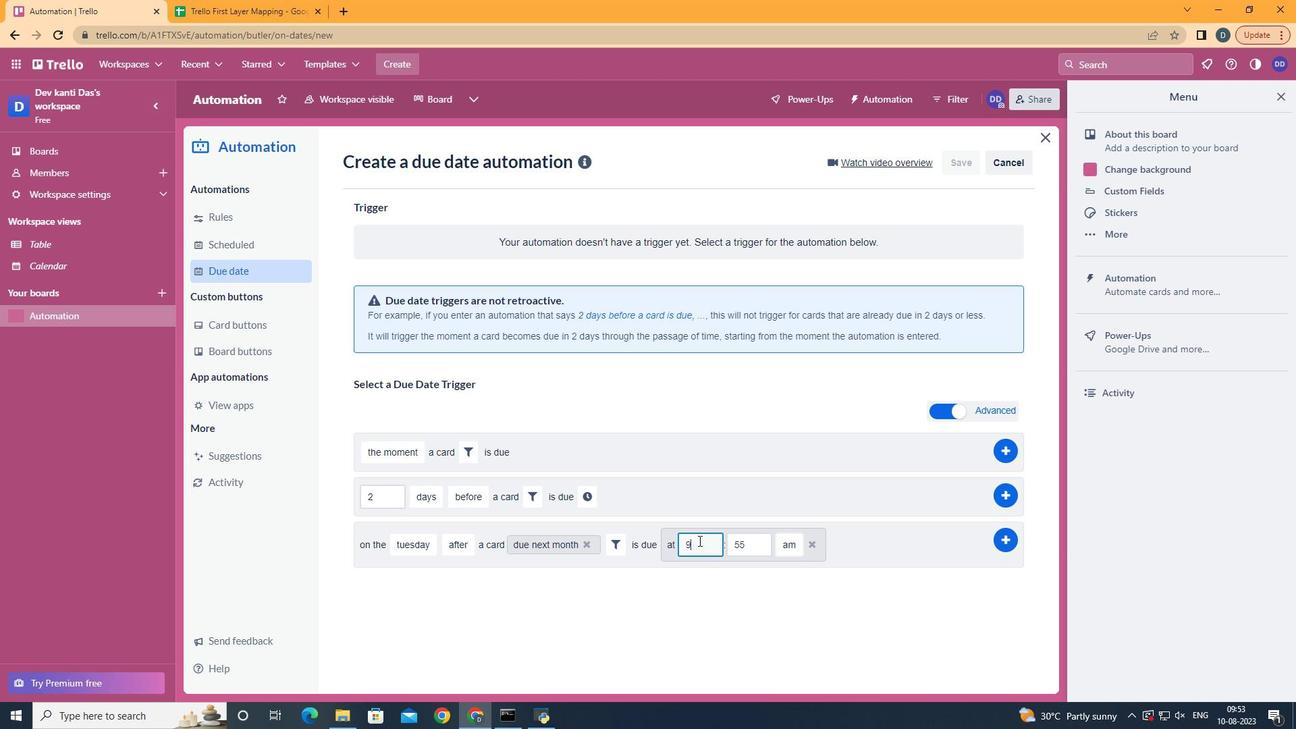 
Action: Key pressed <Key.backspace>11
Screenshot: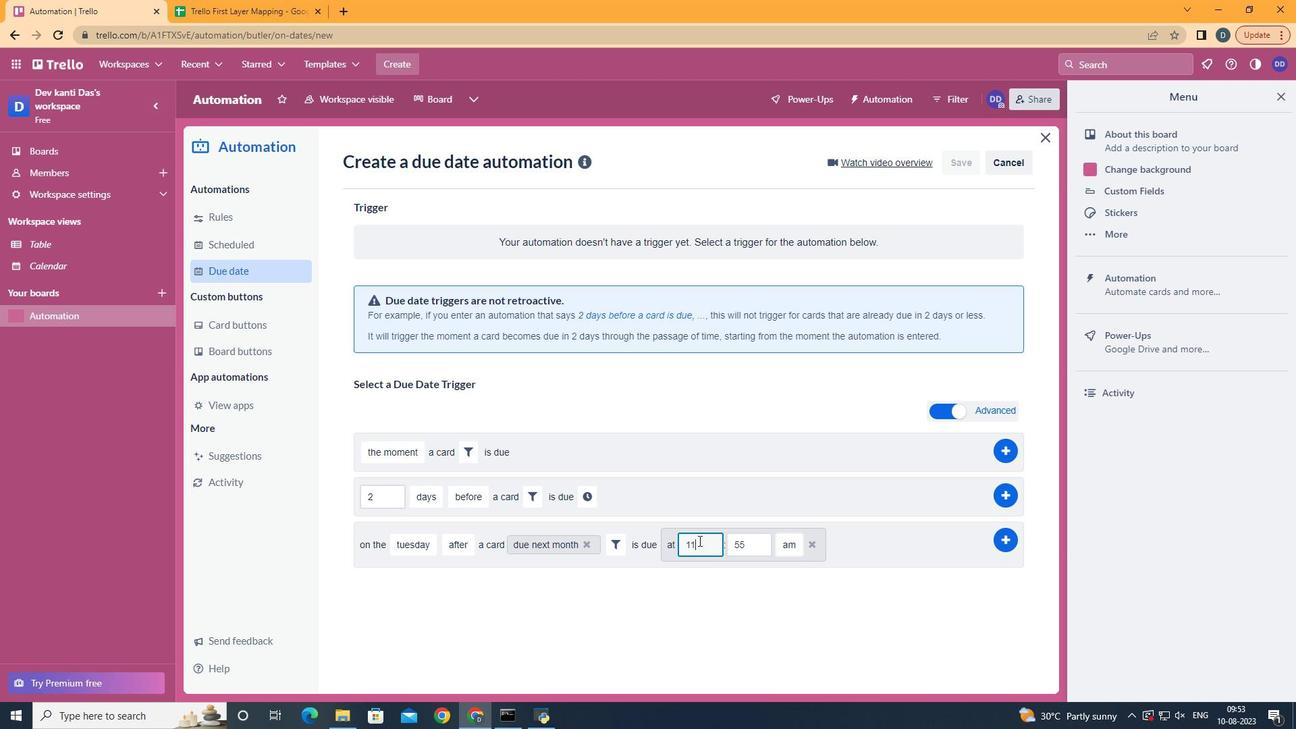 
Action: Mouse moved to (758, 547)
Screenshot: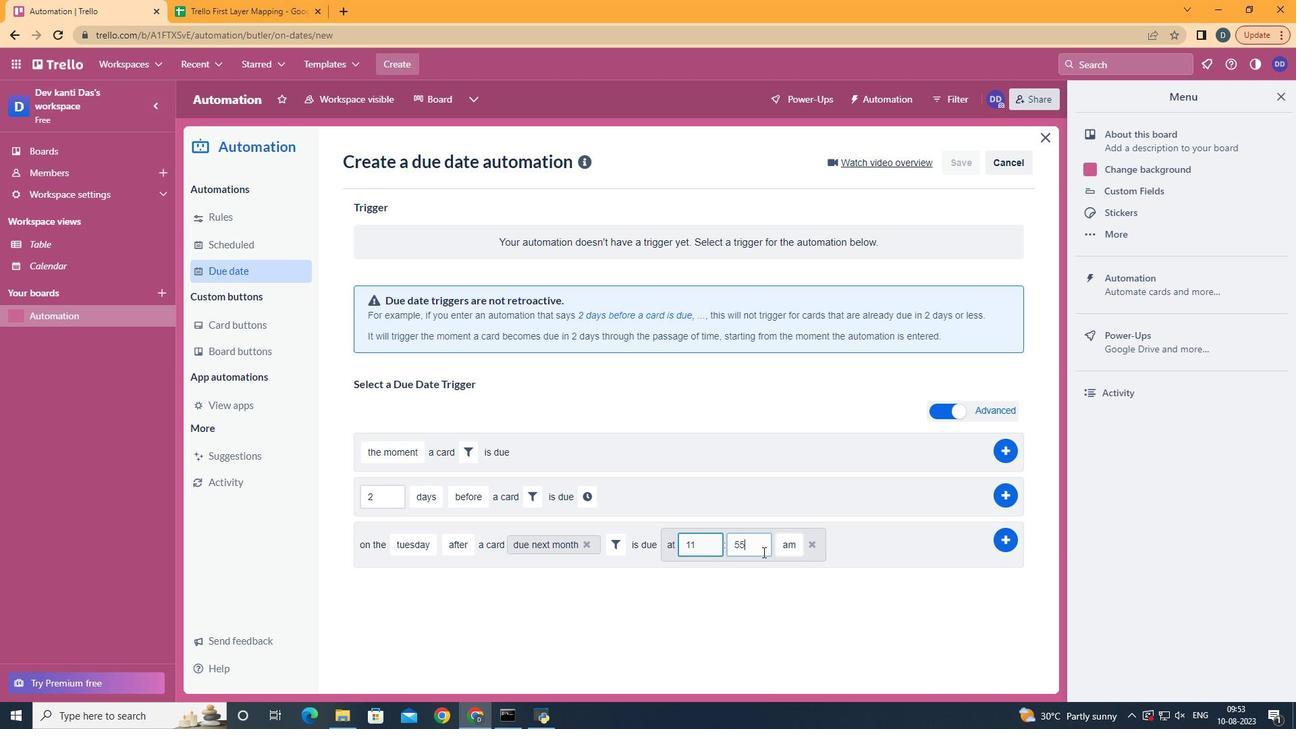 
Action: Mouse pressed left at (758, 547)
Screenshot: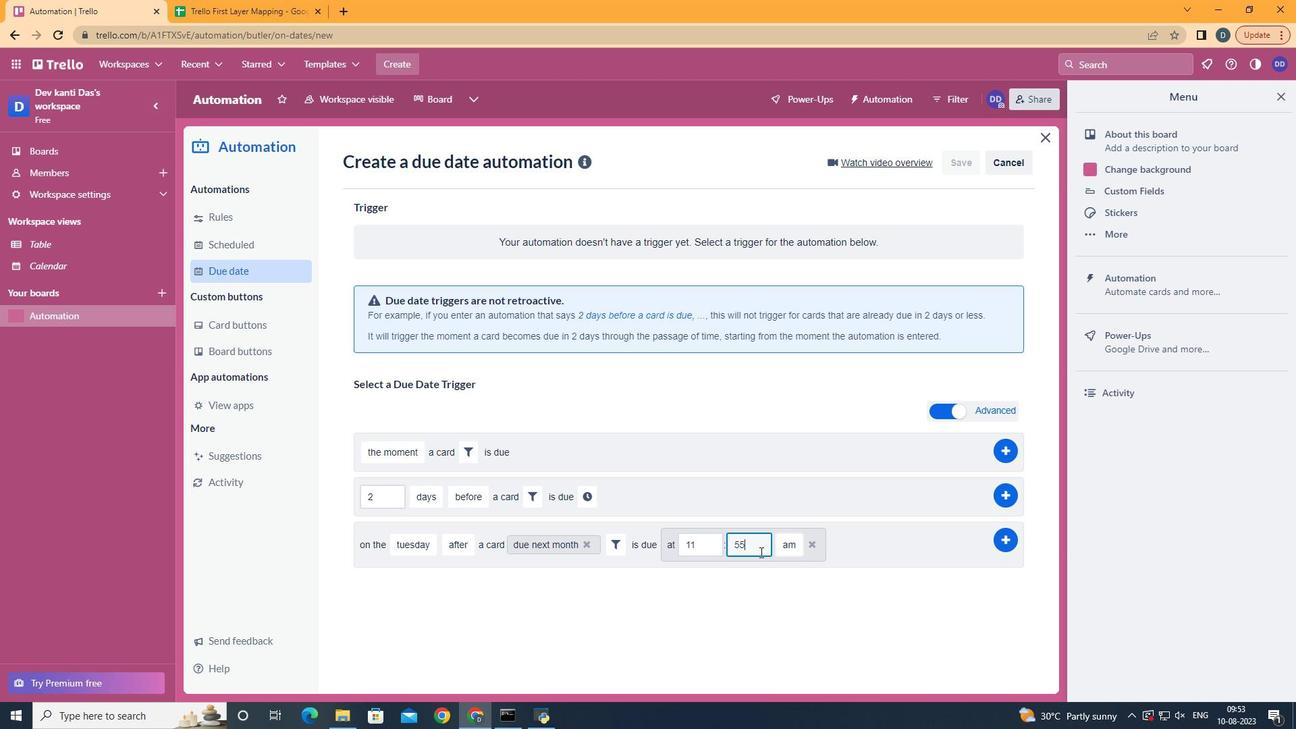 
Action: Mouse moved to (727, 557)
Screenshot: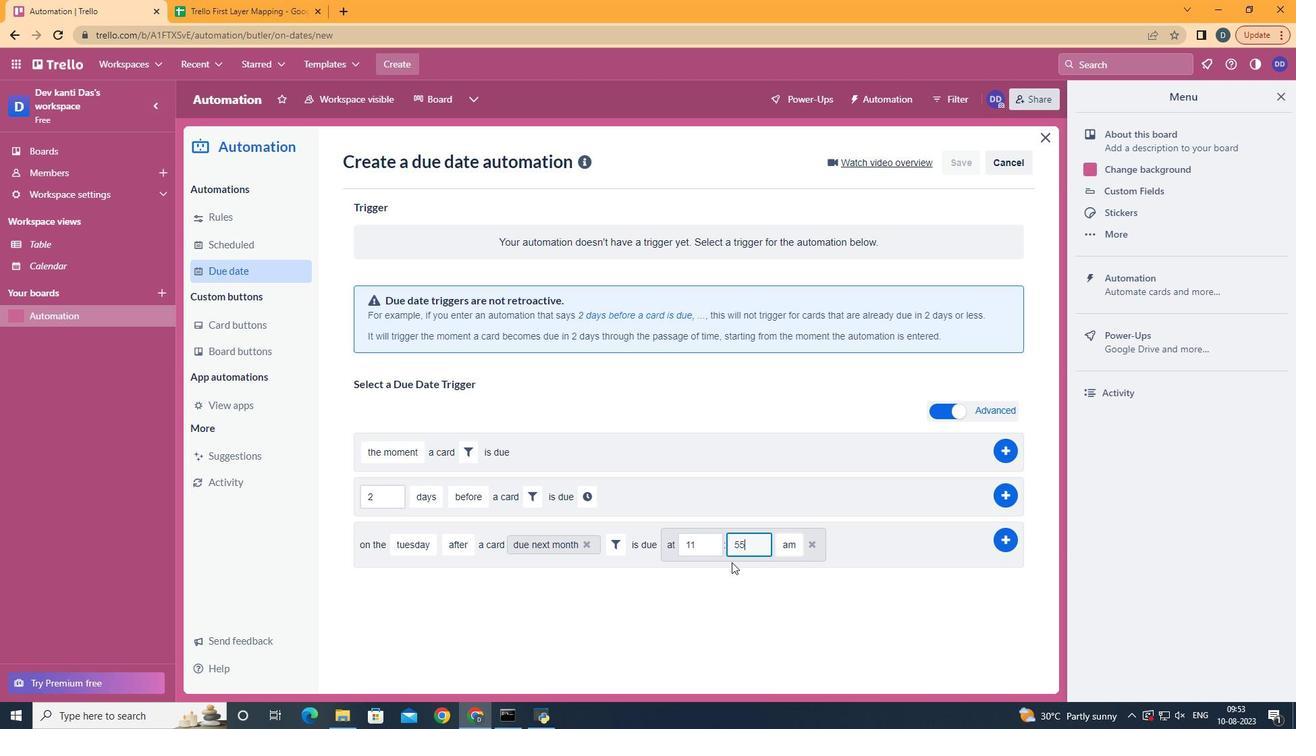 
Action: Key pressed <Key.backspace><Key.backspace>00
Screenshot: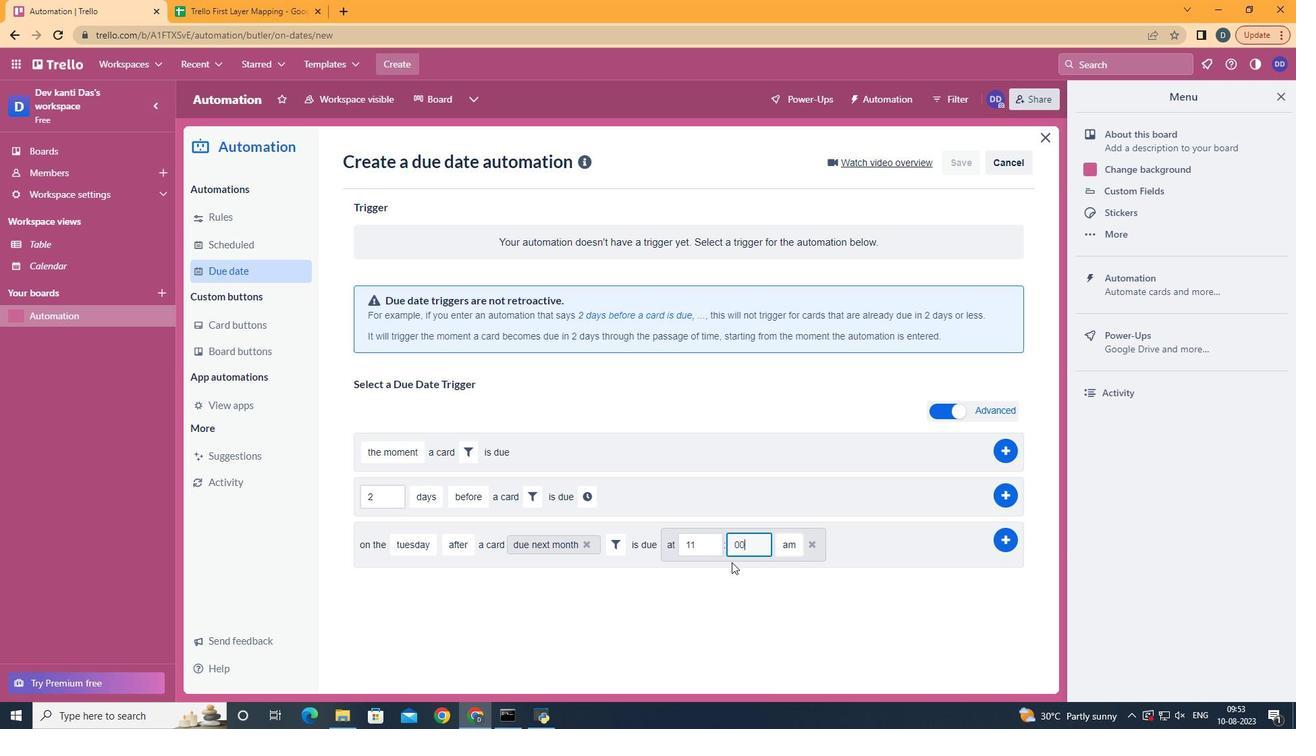 
Action: Mouse moved to (996, 542)
Screenshot: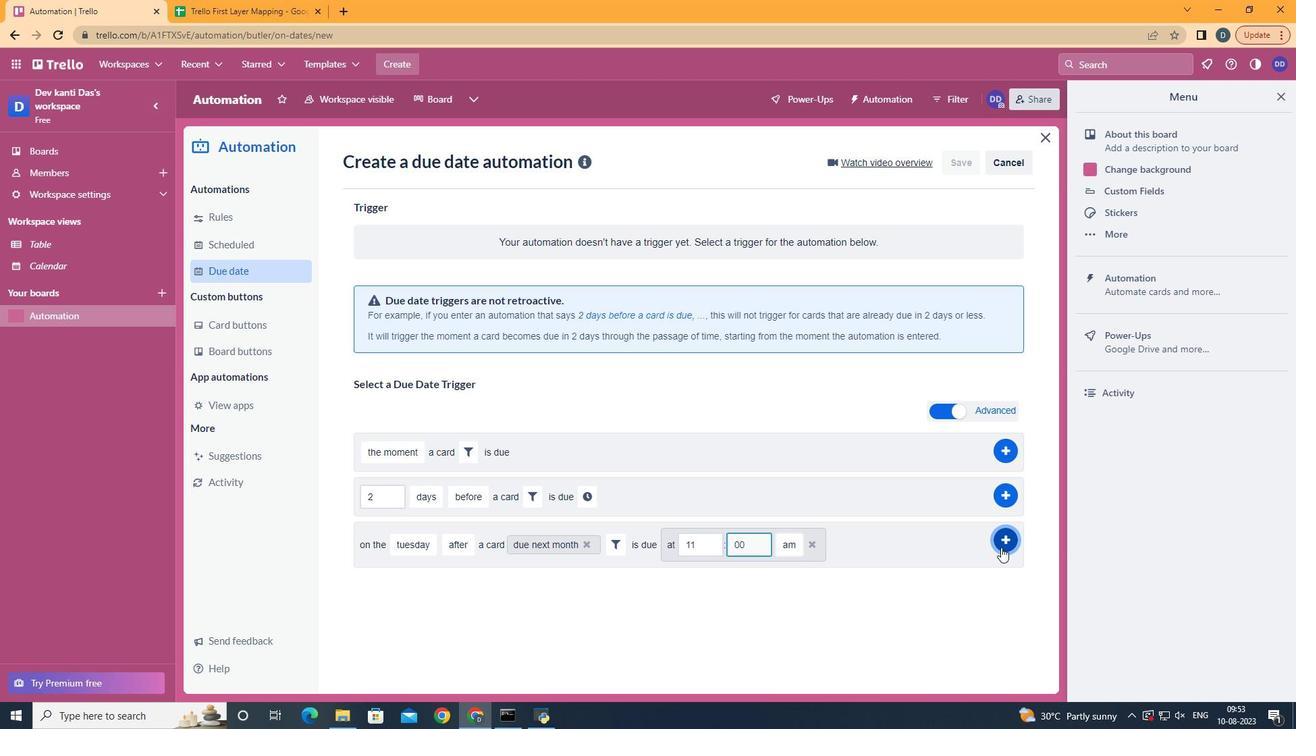 
Action: Mouse pressed left at (996, 542)
Screenshot: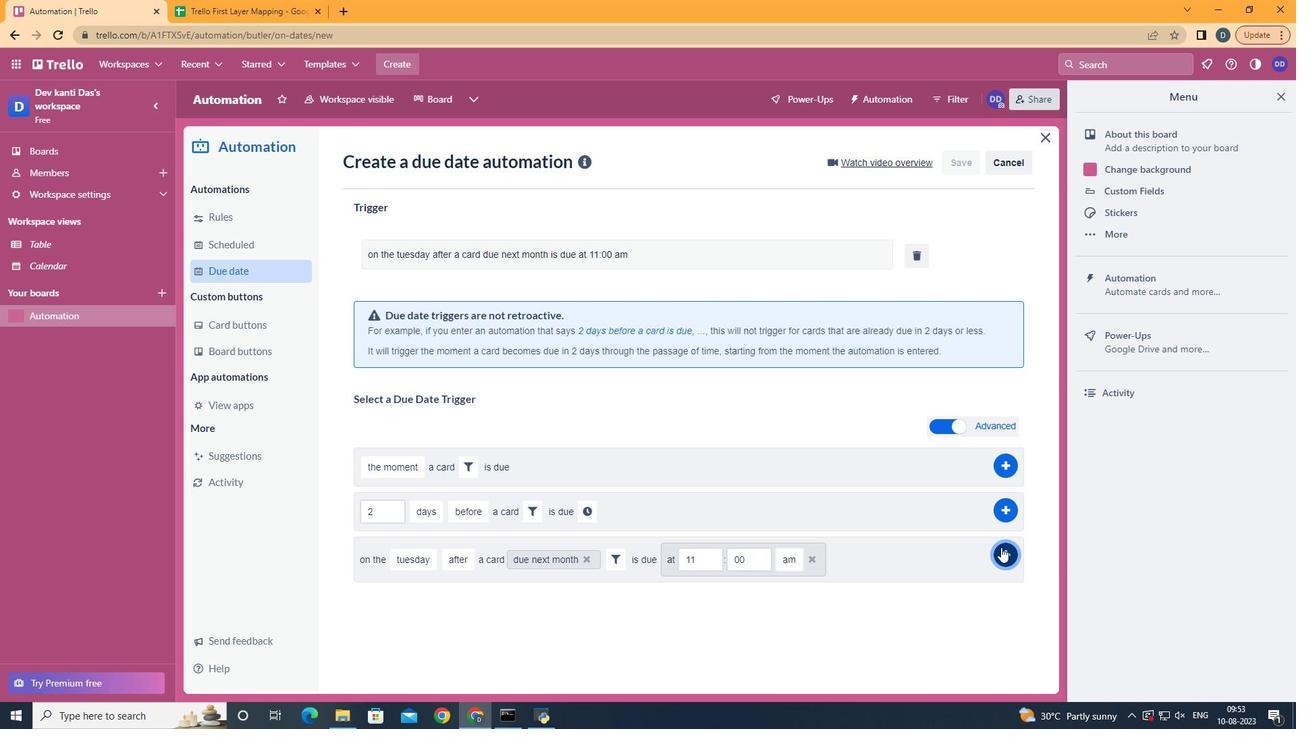 
Action: Mouse moved to (559, 149)
Screenshot: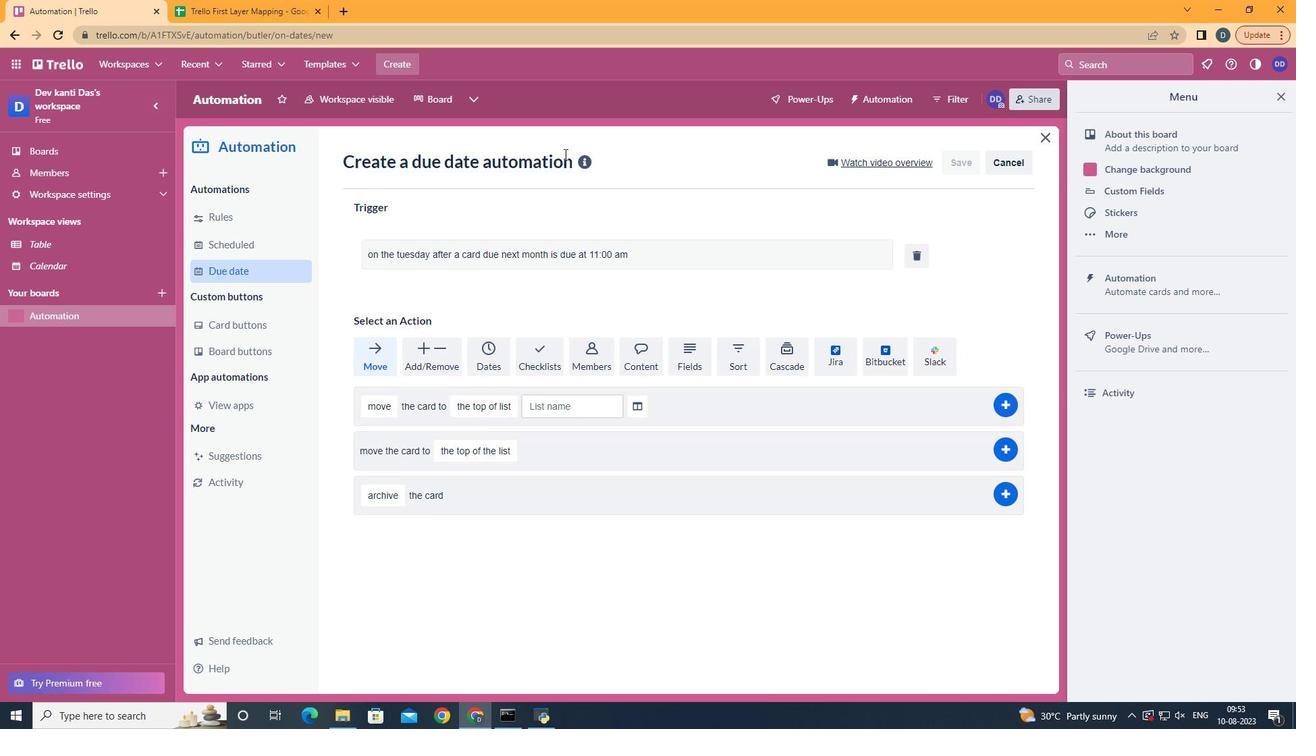 
